 Task: Open lesson plan playful template from the template gallery.
Action: Mouse moved to (44, 80)
Screenshot: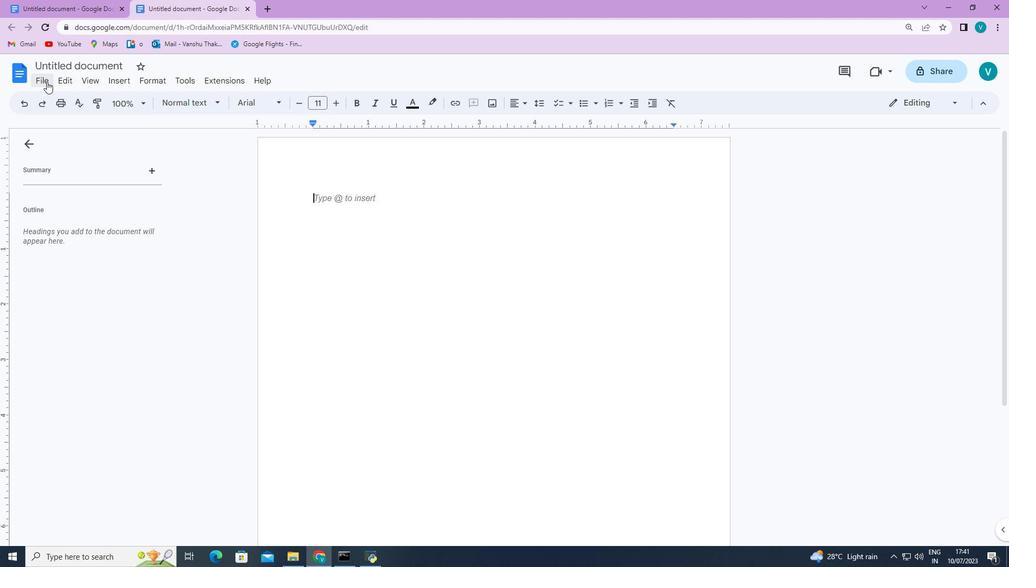 
Action: Mouse pressed left at (44, 80)
Screenshot: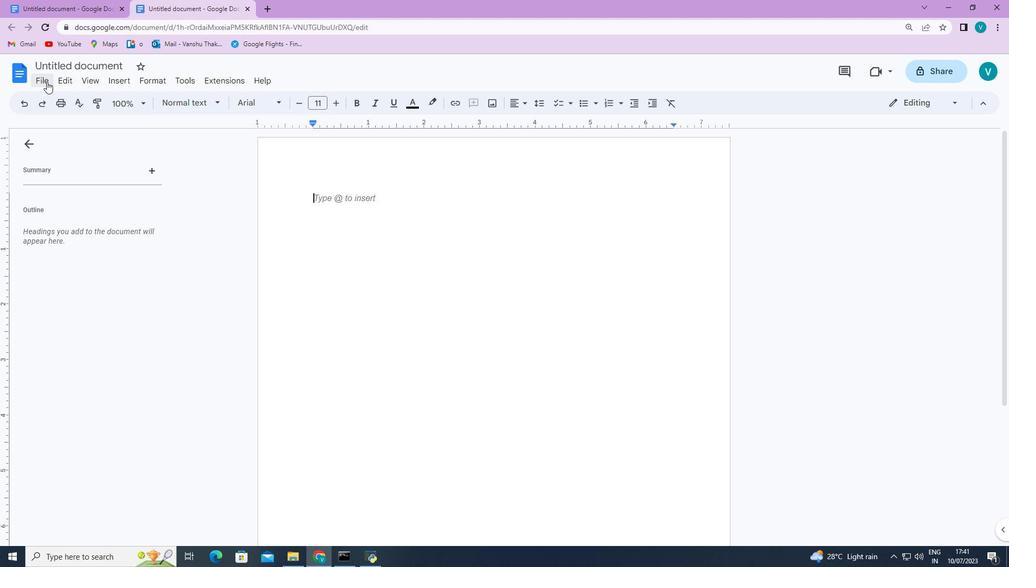 
Action: Mouse moved to (261, 125)
Screenshot: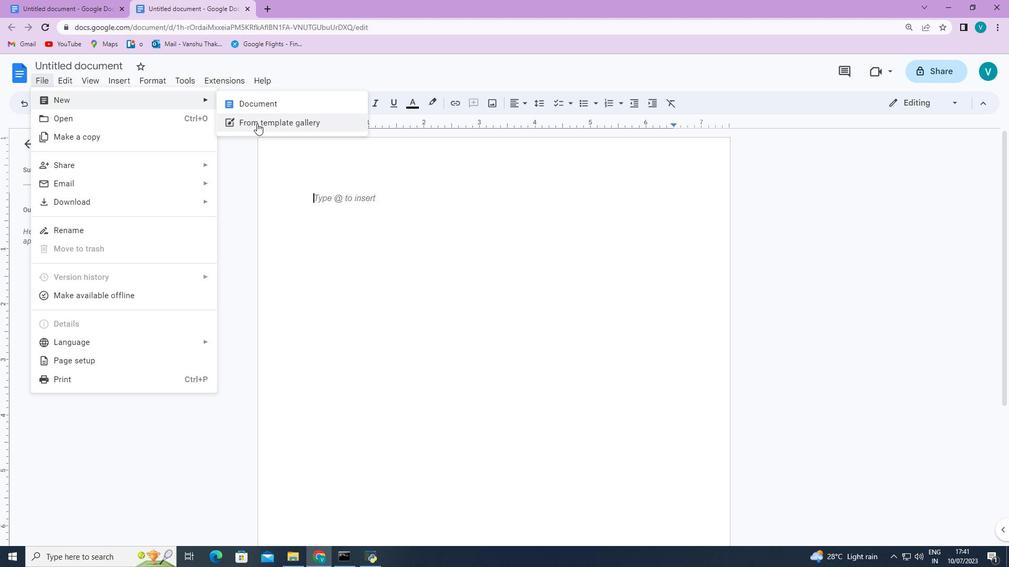 
Action: Mouse pressed left at (261, 125)
Screenshot: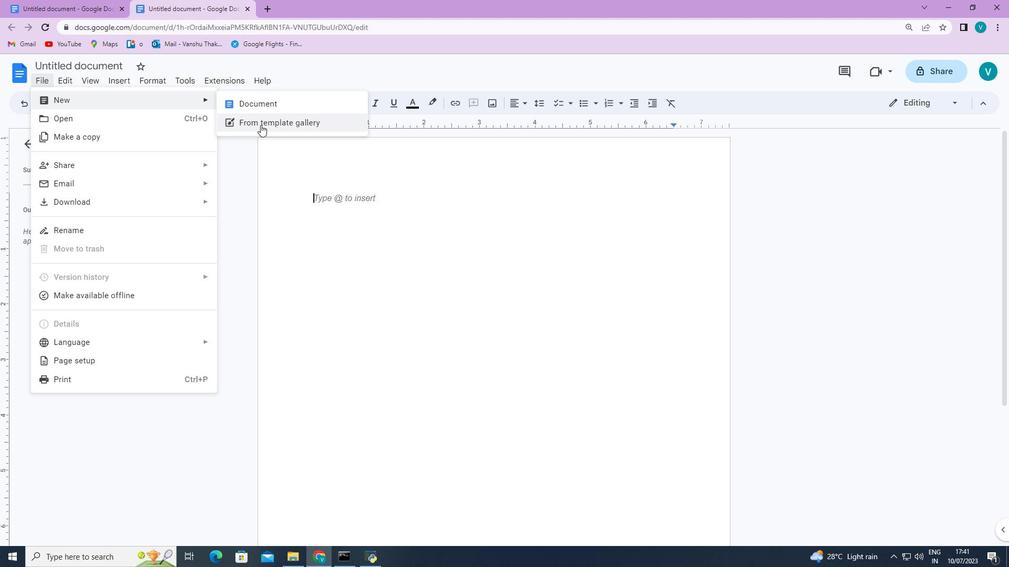 
Action: Mouse moved to (379, 324)
Screenshot: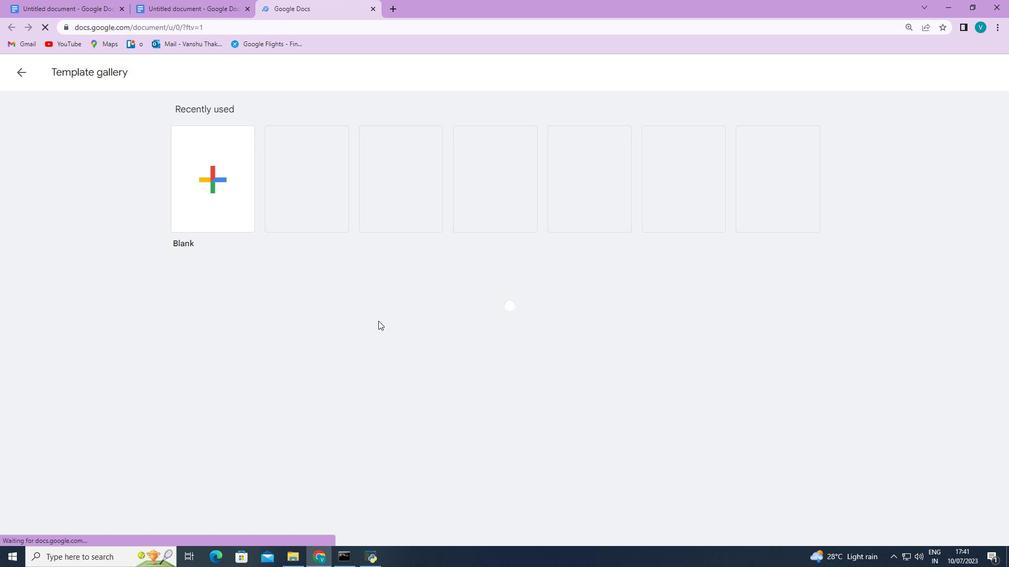 
Action: Mouse scrolled (379, 324) with delta (0, 0)
Screenshot: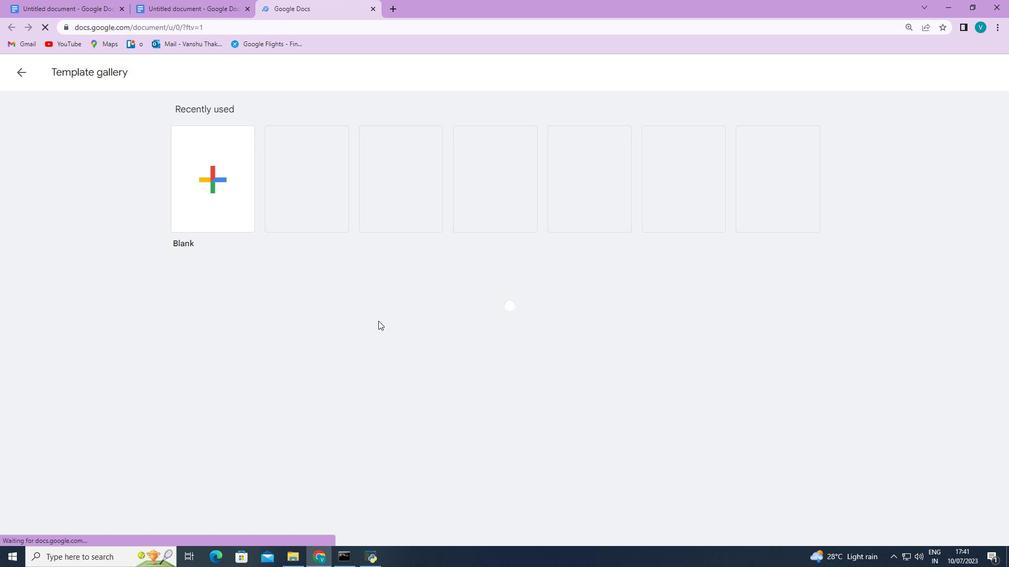 
Action: Mouse moved to (380, 330)
Screenshot: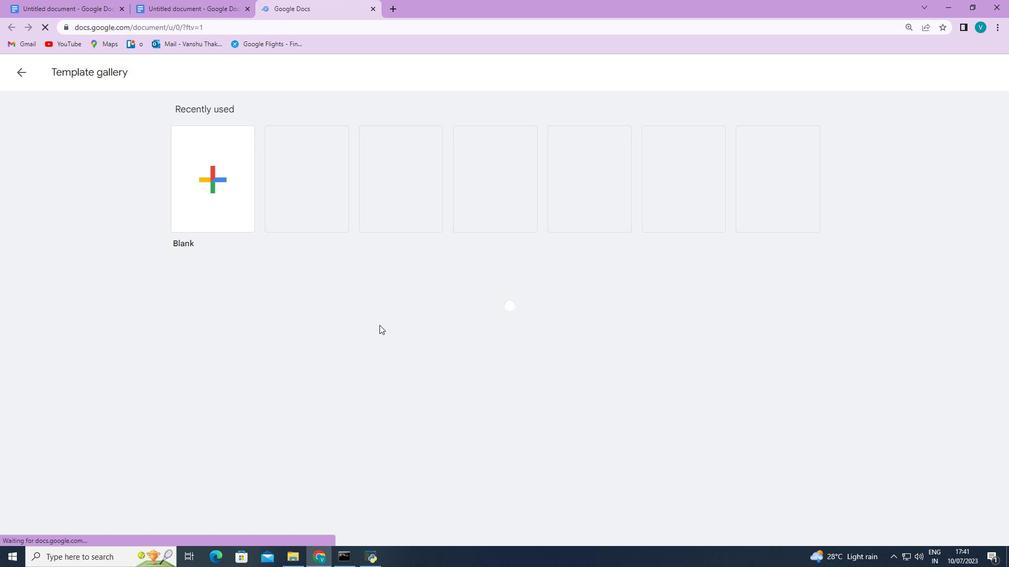 
Action: Mouse scrolled (380, 329) with delta (0, 0)
Screenshot: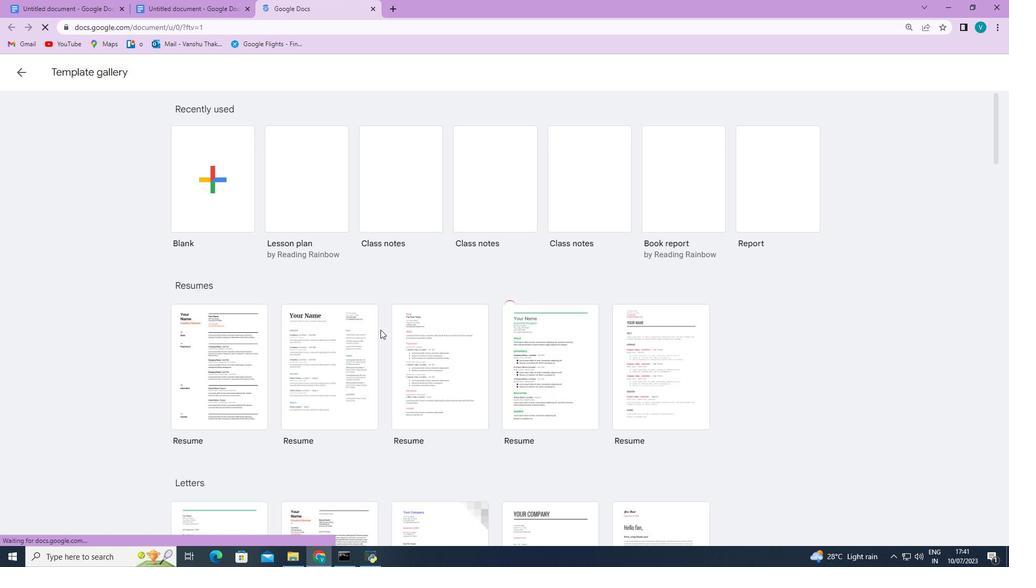 
Action: Mouse moved to (380, 330)
Screenshot: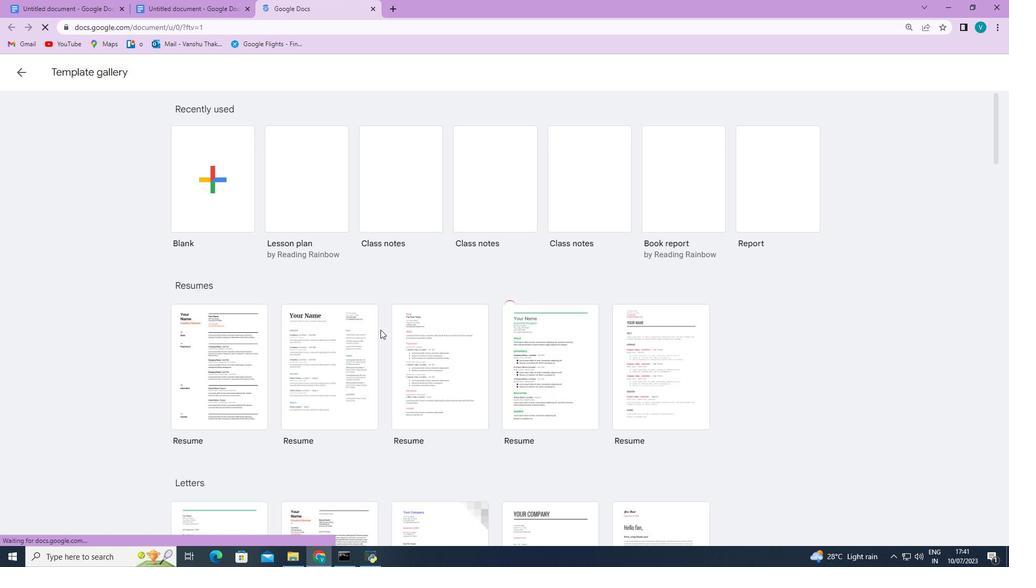 
Action: Mouse scrolled (380, 329) with delta (0, 0)
Screenshot: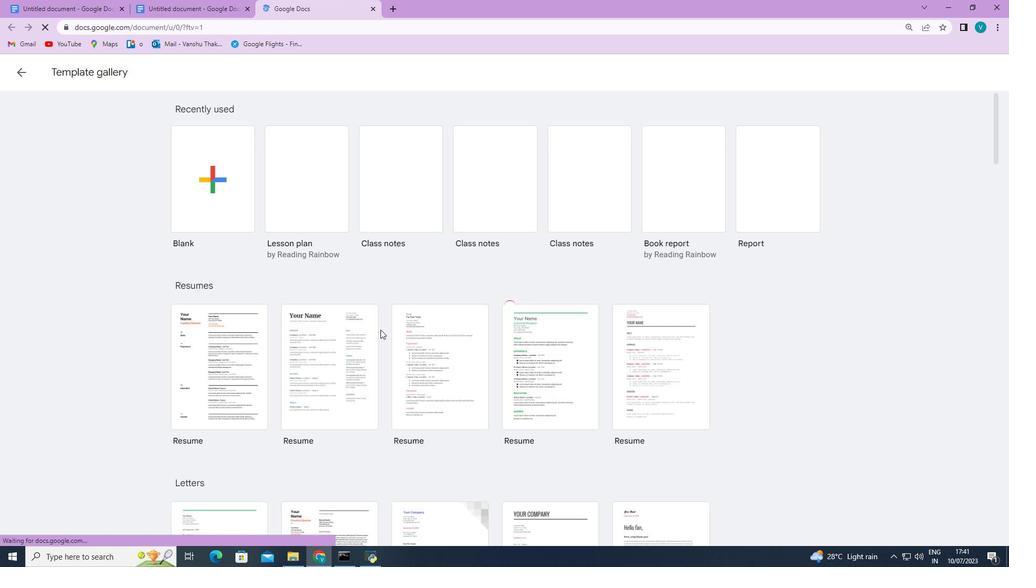 
Action: Mouse moved to (380, 331)
Screenshot: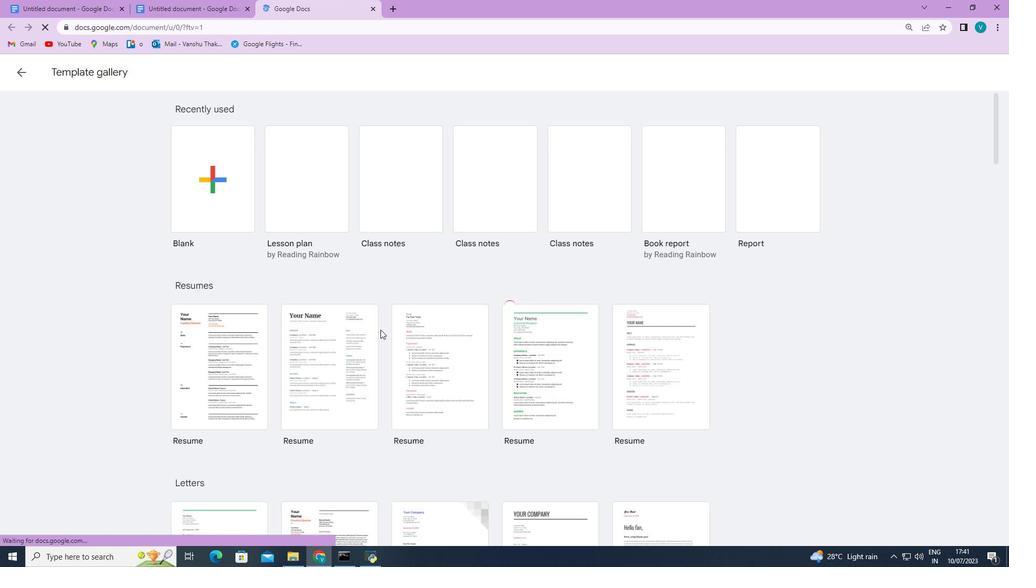 
Action: Mouse scrolled (380, 331) with delta (0, 0)
Screenshot: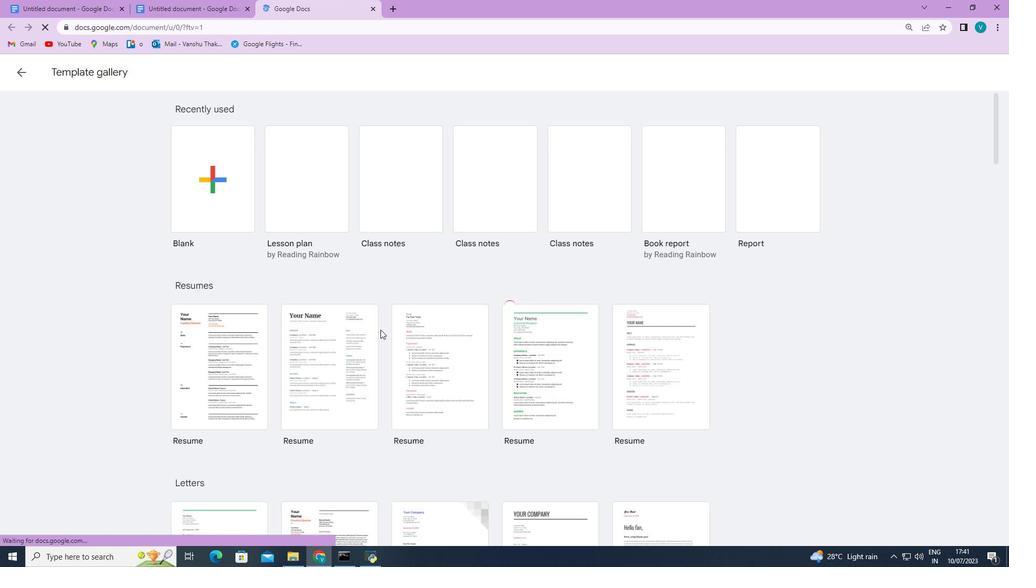 
Action: Mouse moved to (380, 332)
Screenshot: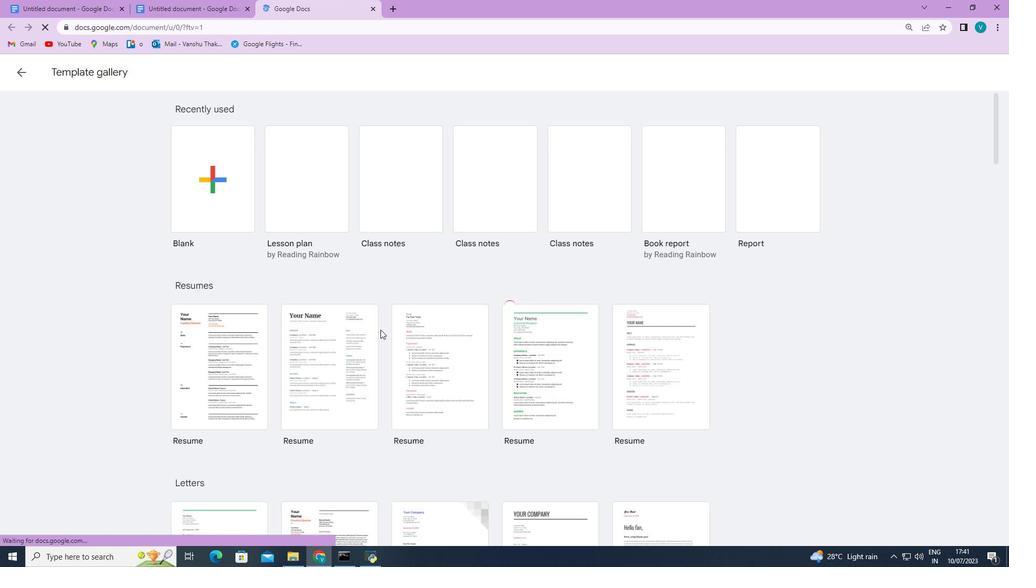 
Action: Mouse scrolled (380, 332) with delta (0, 0)
Screenshot: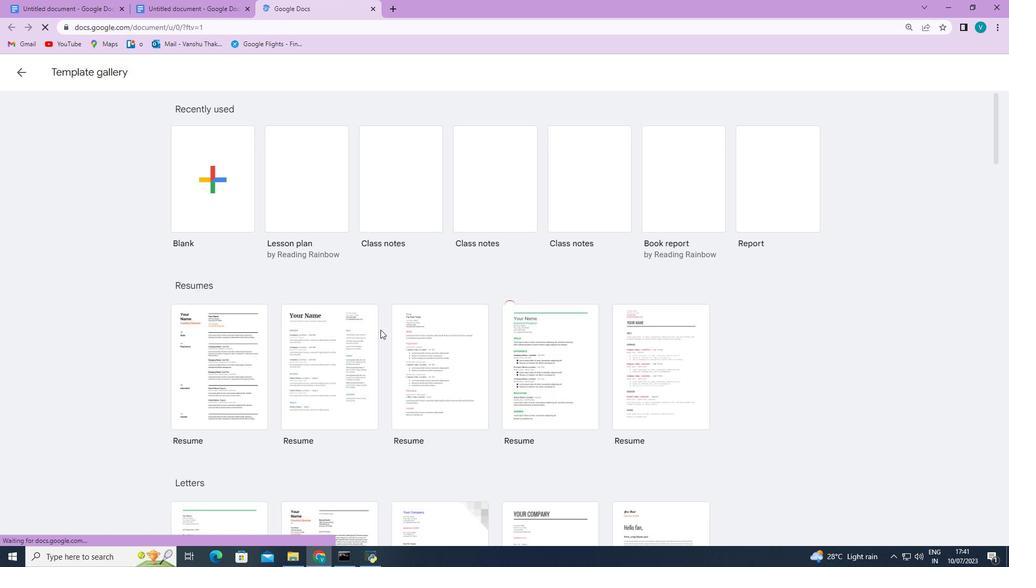 
Action: Mouse scrolled (380, 332) with delta (0, 0)
Screenshot: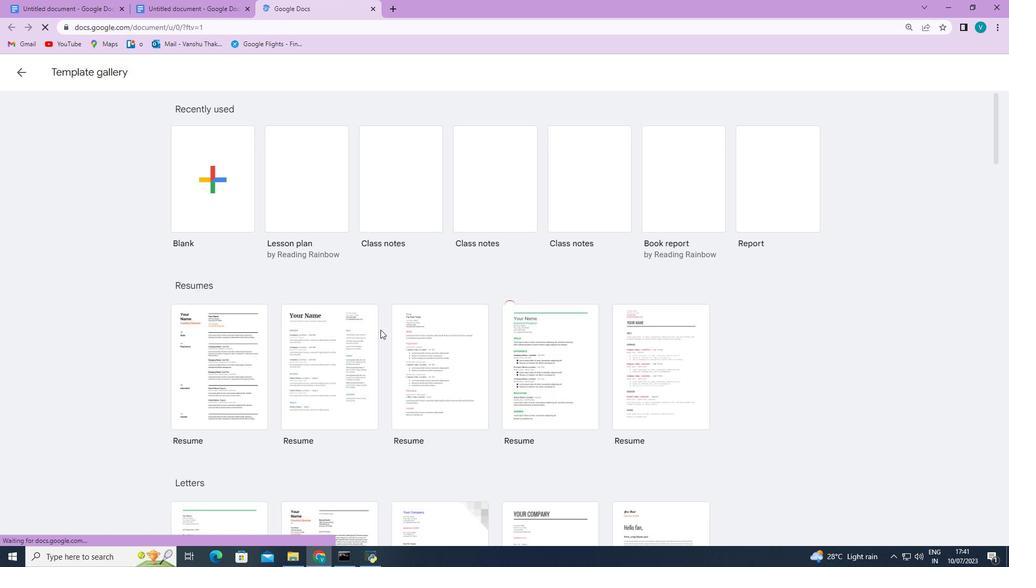 
Action: Mouse scrolled (380, 332) with delta (0, 0)
Screenshot: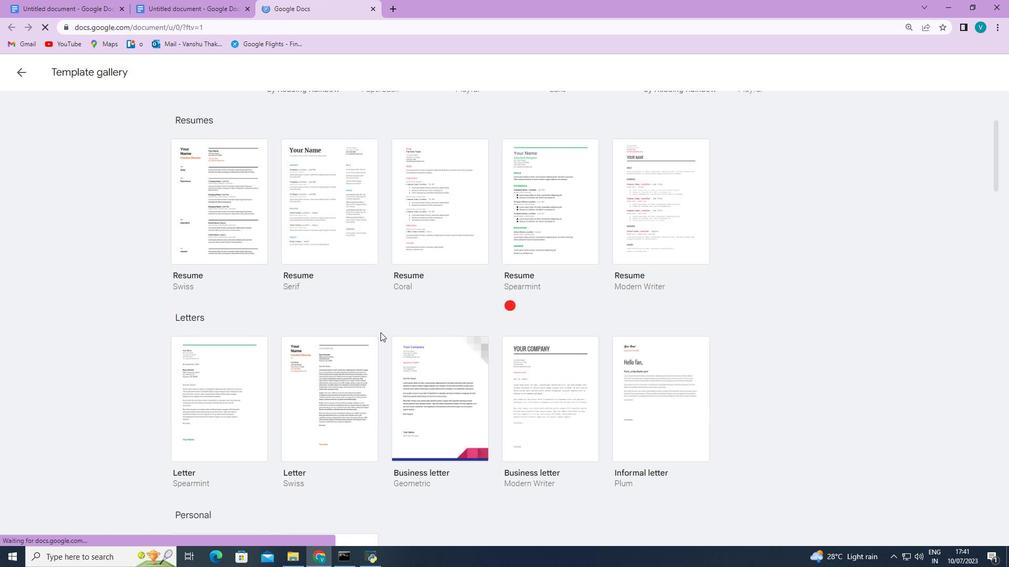 
Action: Mouse scrolled (380, 332) with delta (0, 0)
Screenshot: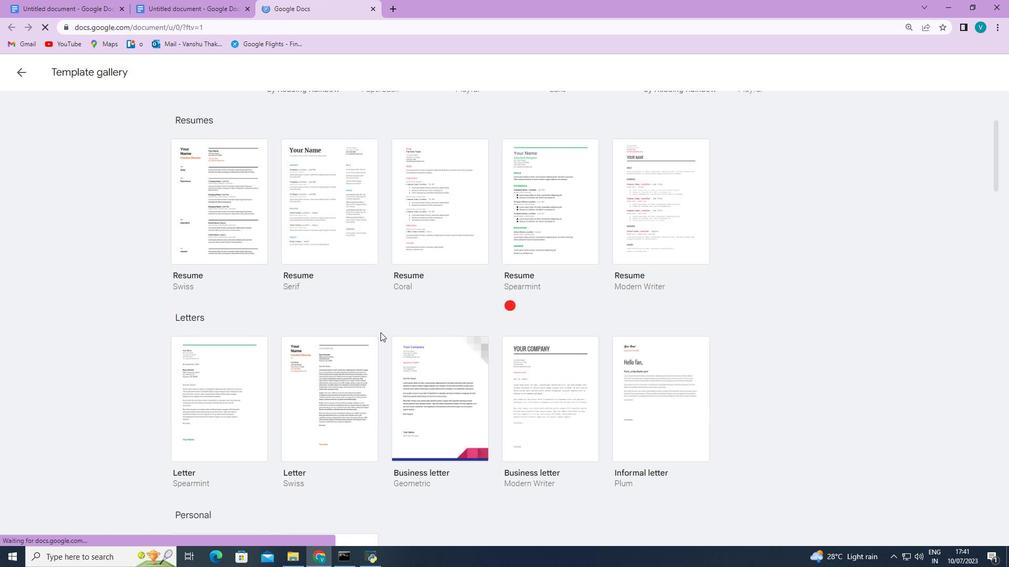
Action: Mouse scrolled (380, 332) with delta (0, 0)
Screenshot: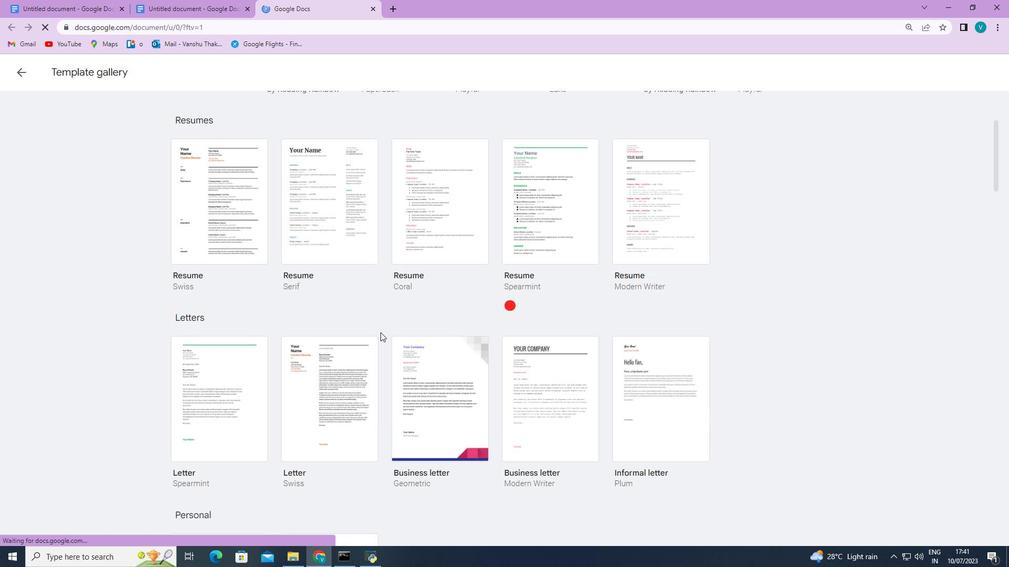 
Action: Mouse scrolled (380, 332) with delta (0, 0)
Screenshot: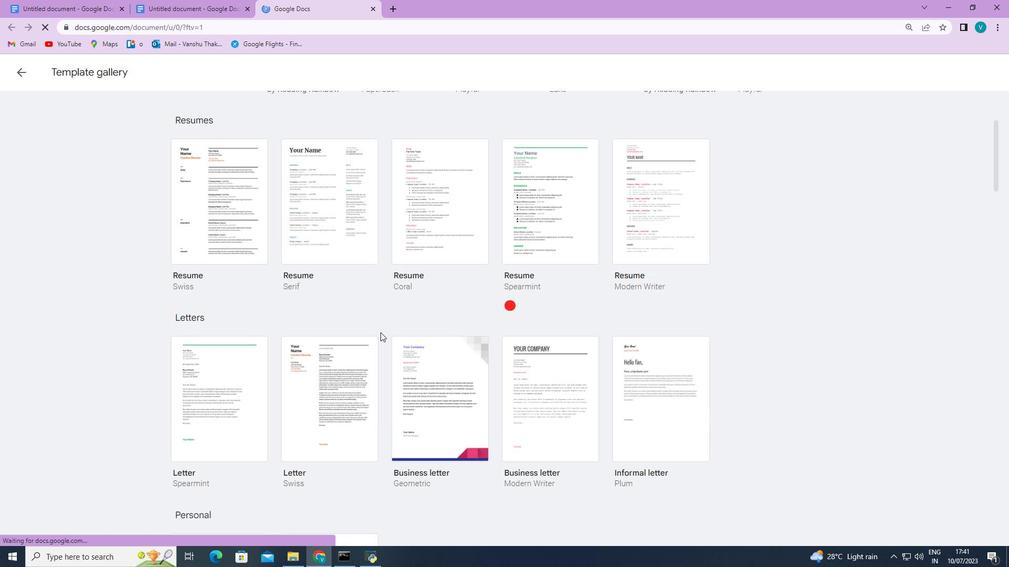 
Action: Mouse scrolled (380, 332) with delta (0, 0)
Screenshot: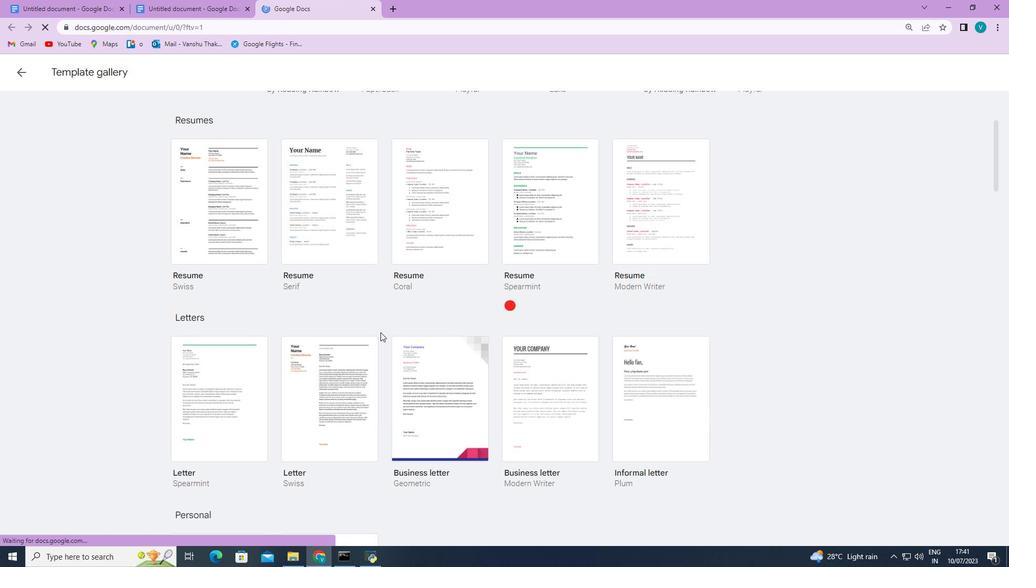 
Action: Mouse scrolled (380, 332) with delta (0, 0)
Screenshot: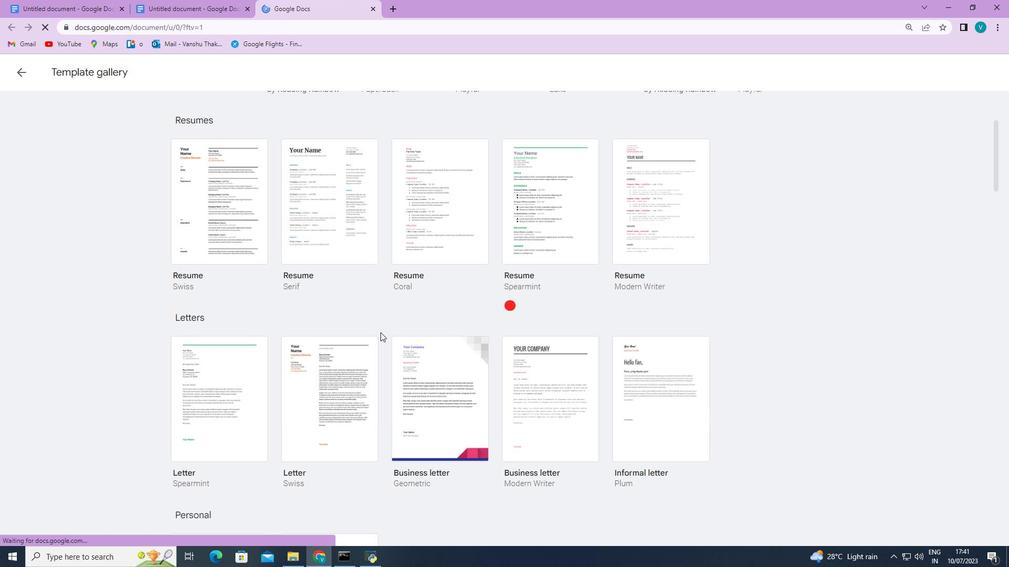 
Action: Mouse scrolled (380, 332) with delta (0, 0)
Screenshot: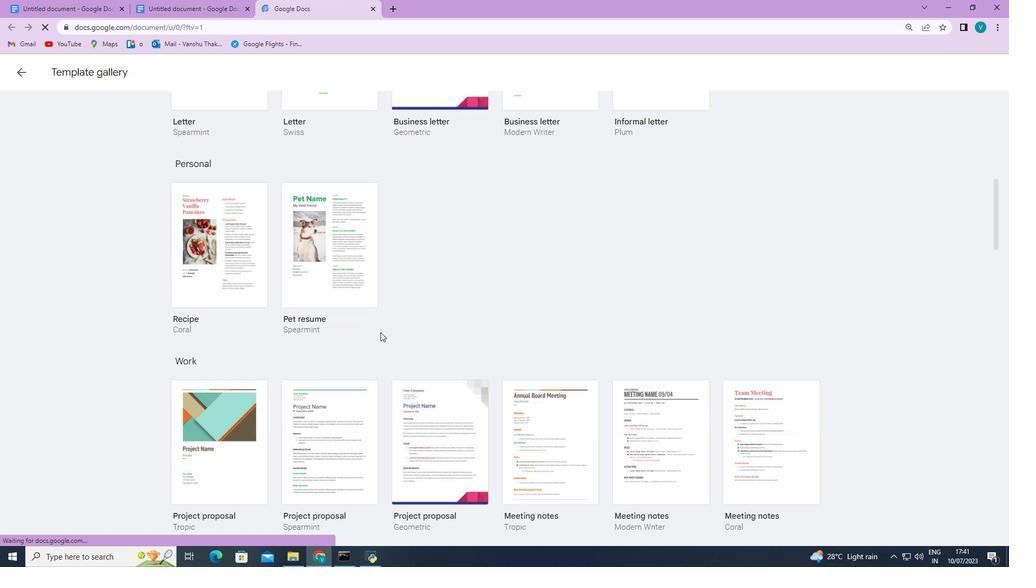 
Action: Mouse scrolled (380, 332) with delta (0, 0)
Screenshot: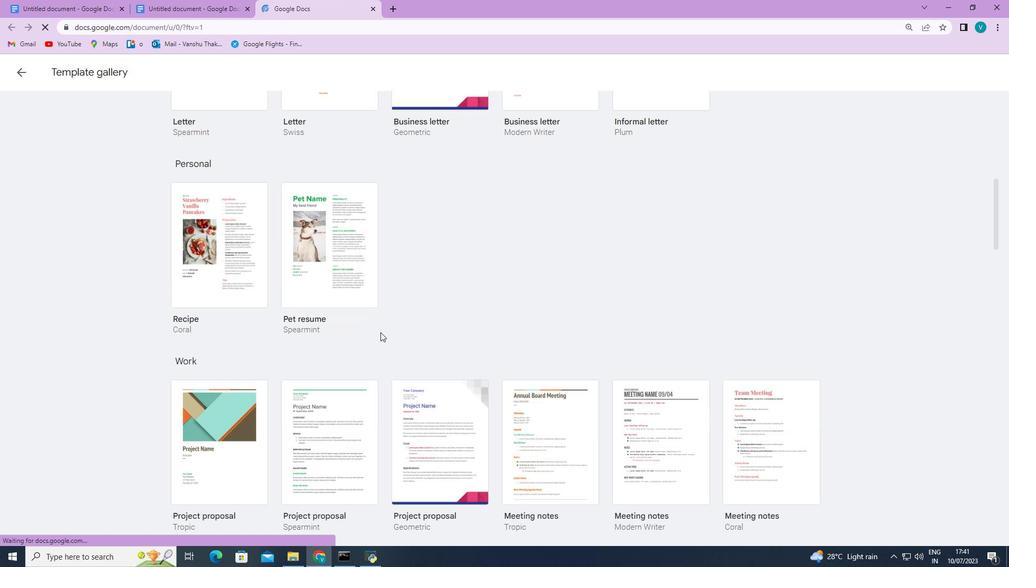 
Action: Mouse scrolled (380, 332) with delta (0, 0)
Screenshot: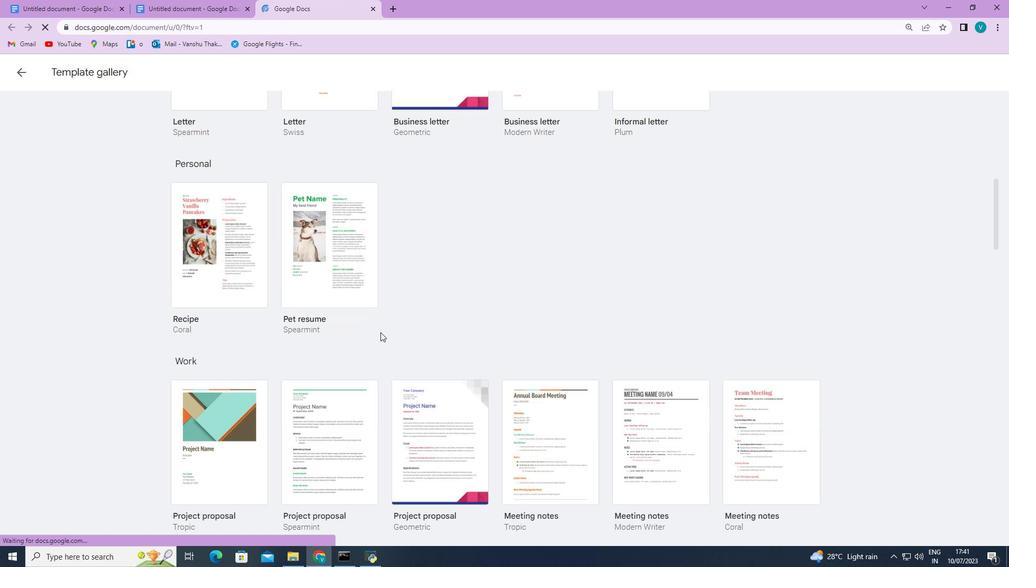 
Action: Mouse scrolled (380, 332) with delta (0, 0)
Screenshot: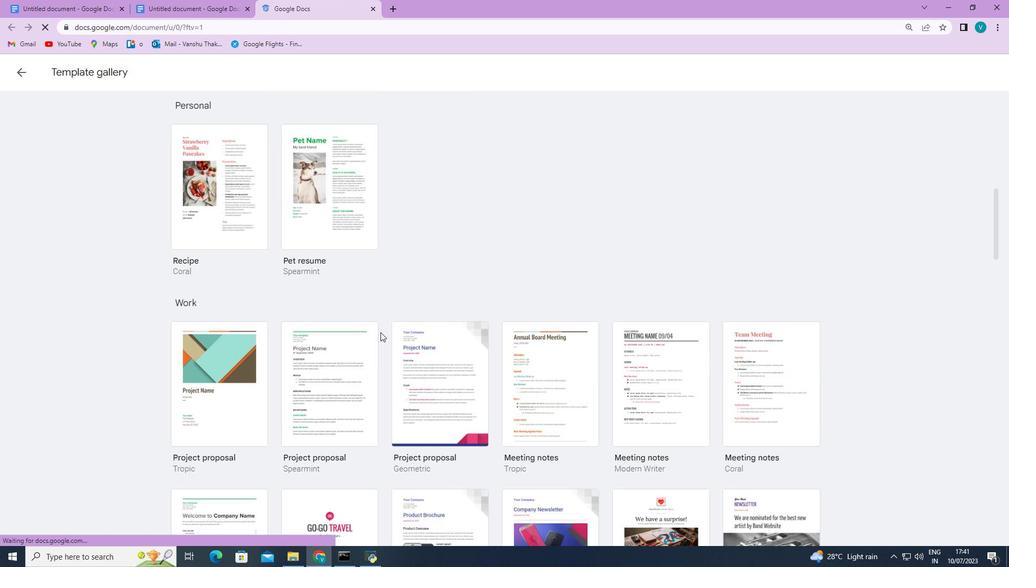 
Action: Mouse scrolled (380, 332) with delta (0, 0)
Screenshot: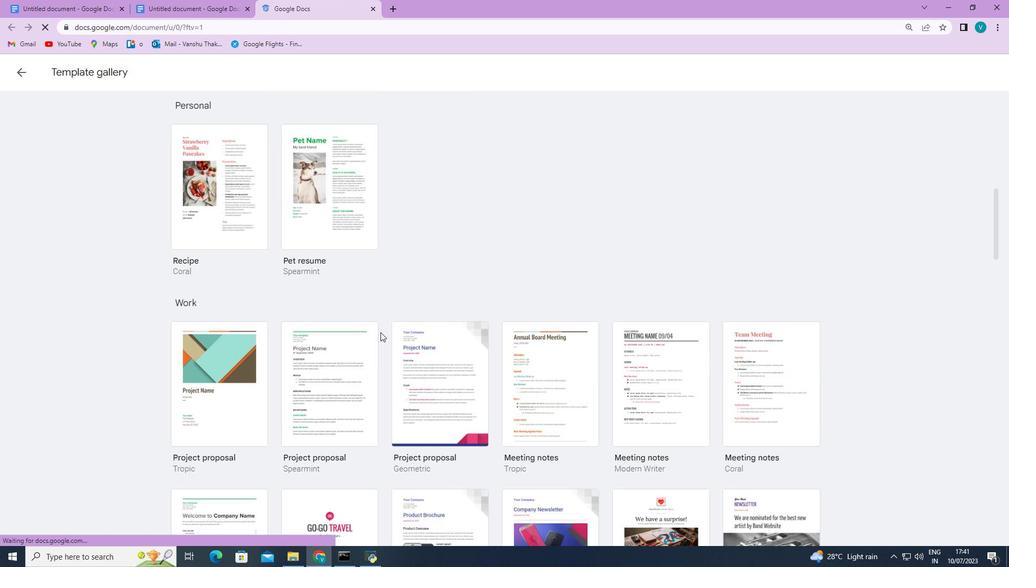 
Action: Mouse scrolled (380, 332) with delta (0, 0)
Screenshot: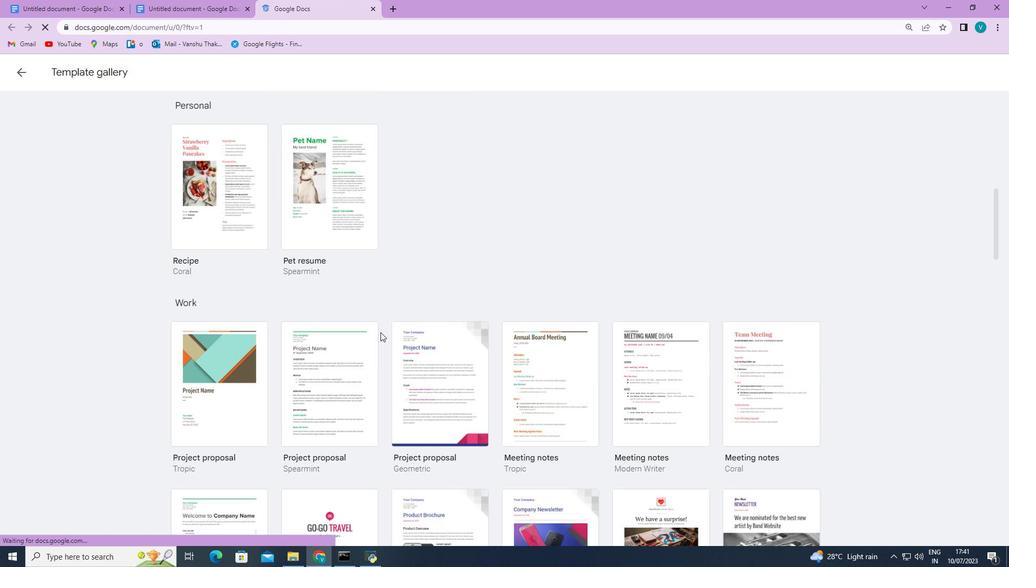 
Action: Mouse scrolled (380, 332) with delta (0, 0)
Screenshot: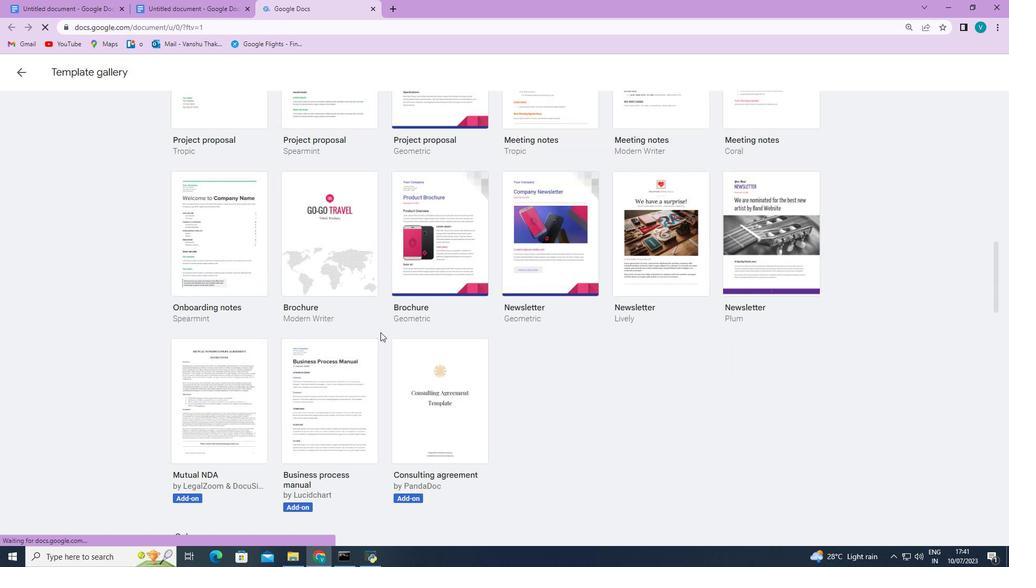 
Action: Mouse scrolled (380, 332) with delta (0, 0)
Screenshot: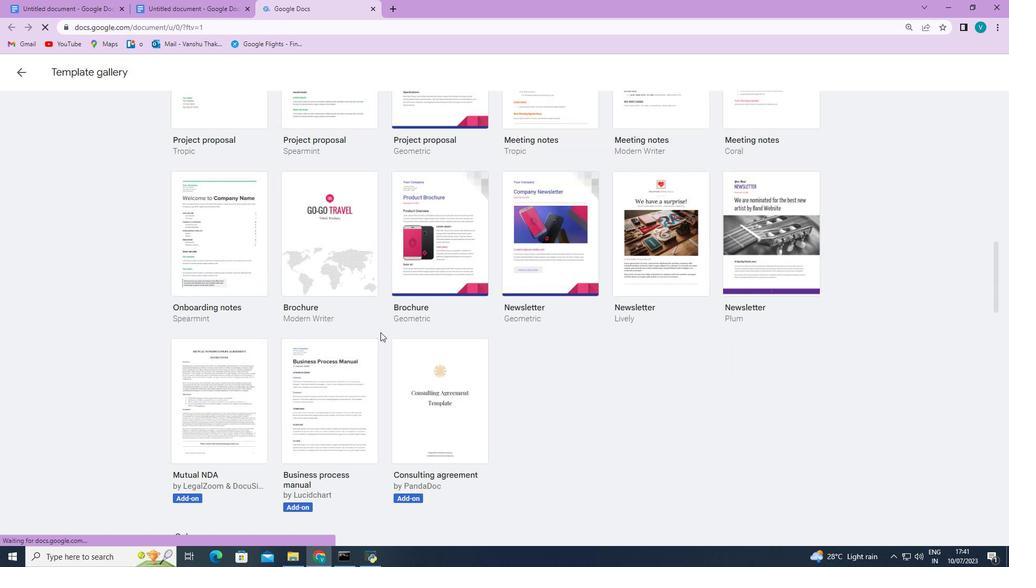 
Action: Mouse scrolled (380, 332) with delta (0, 0)
Screenshot: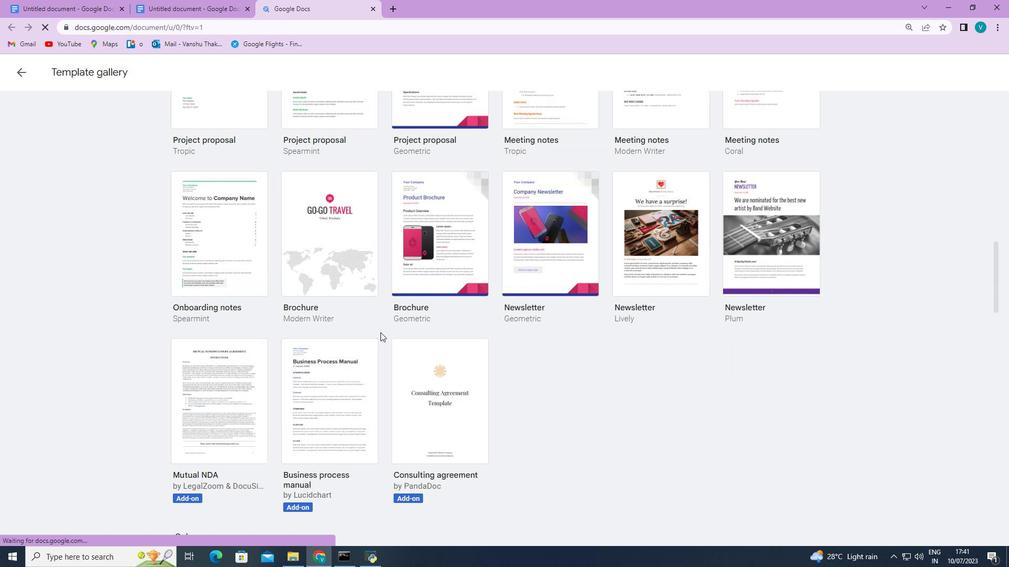 
Action: Mouse scrolled (380, 332) with delta (0, 0)
Screenshot: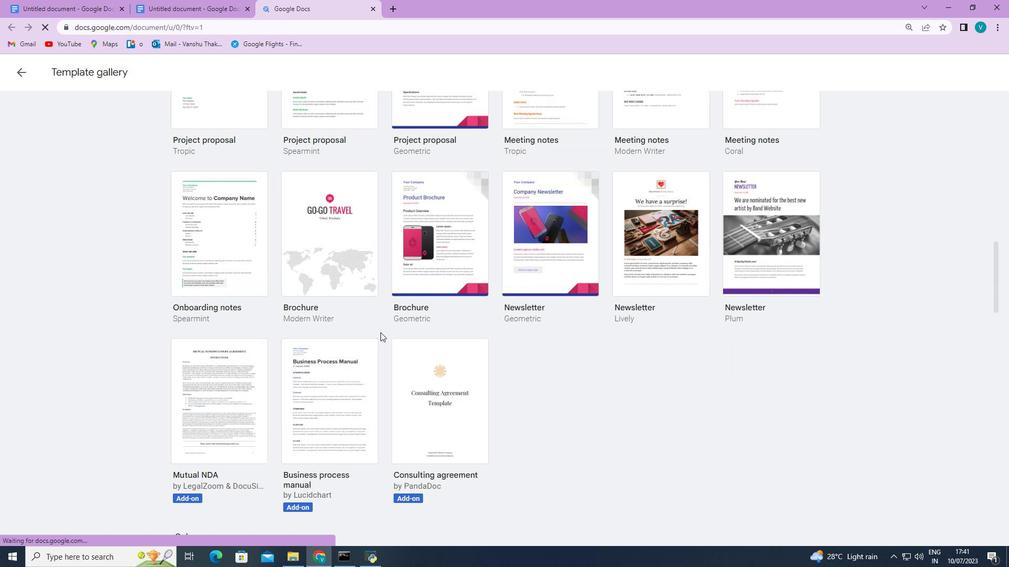 
Action: Mouse scrolled (380, 332) with delta (0, 0)
Screenshot: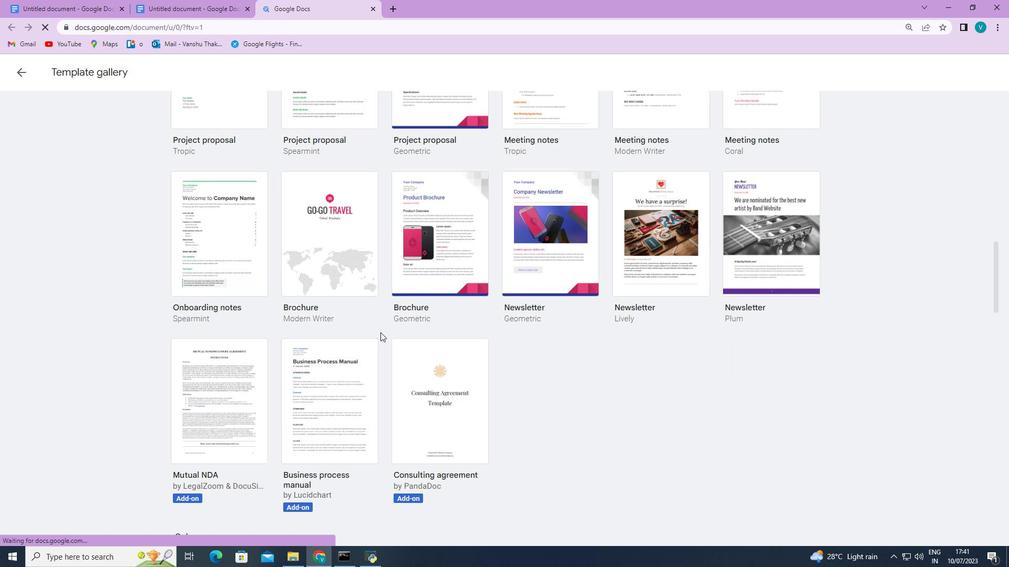
Action: Mouse scrolled (380, 332) with delta (0, 0)
Screenshot: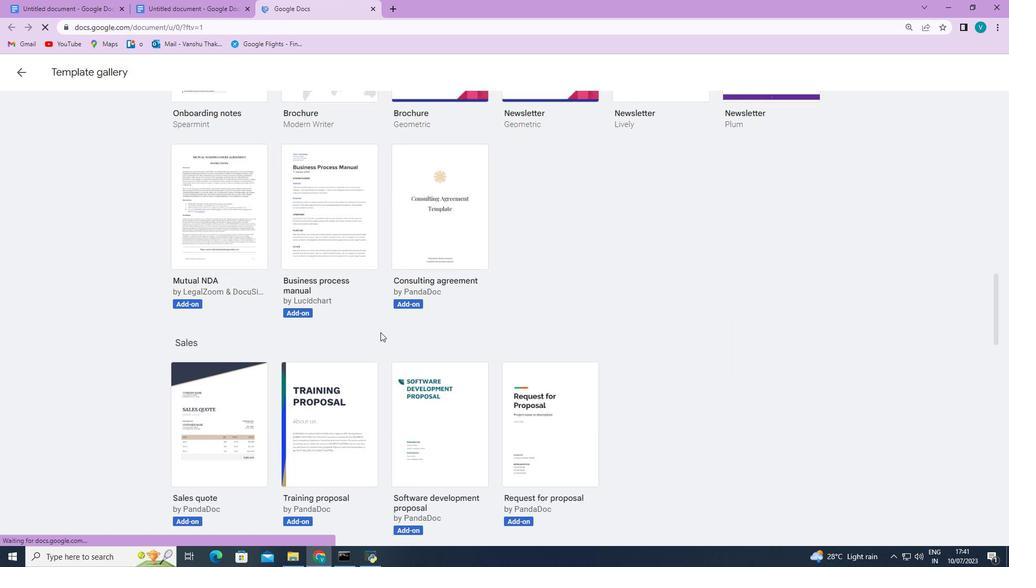
Action: Mouse scrolled (380, 332) with delta (0, 0)
Screenshot: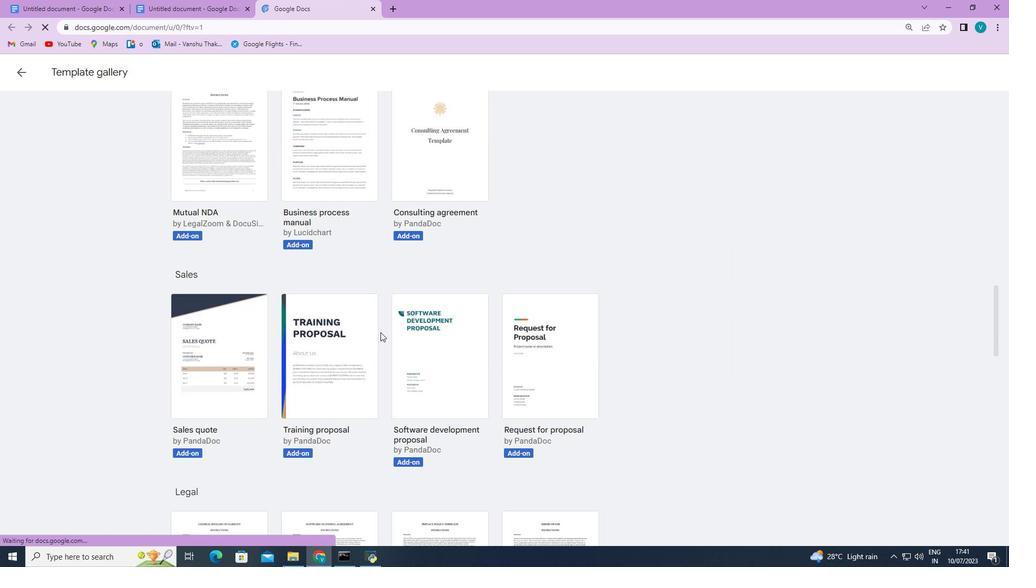 
Action: Mouse scrolled (380, 332) with delta (0, 0)
Screenshot: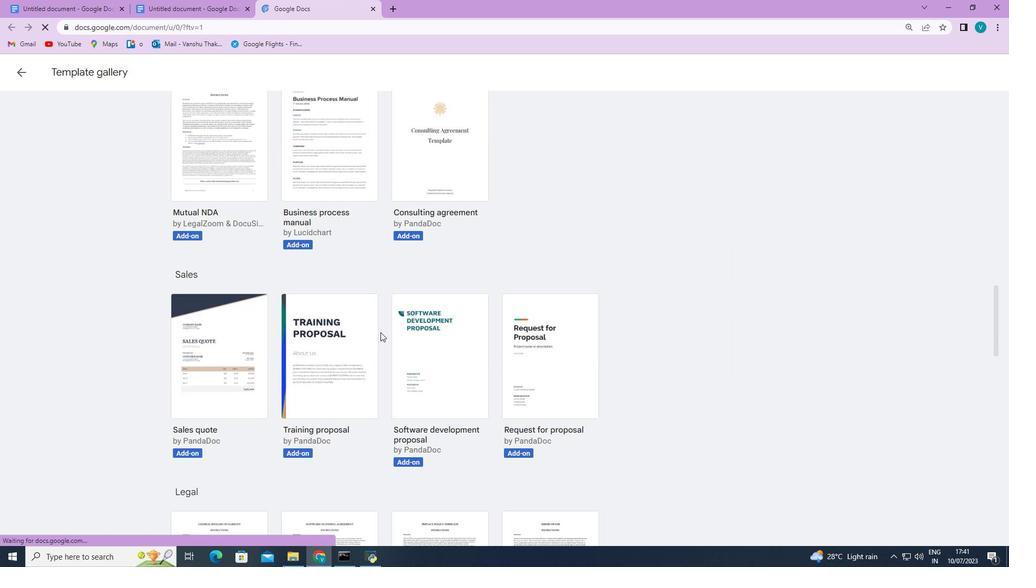 
Action: Mouse scrolled (380, 332) with delta (0, 0)
Screenshot: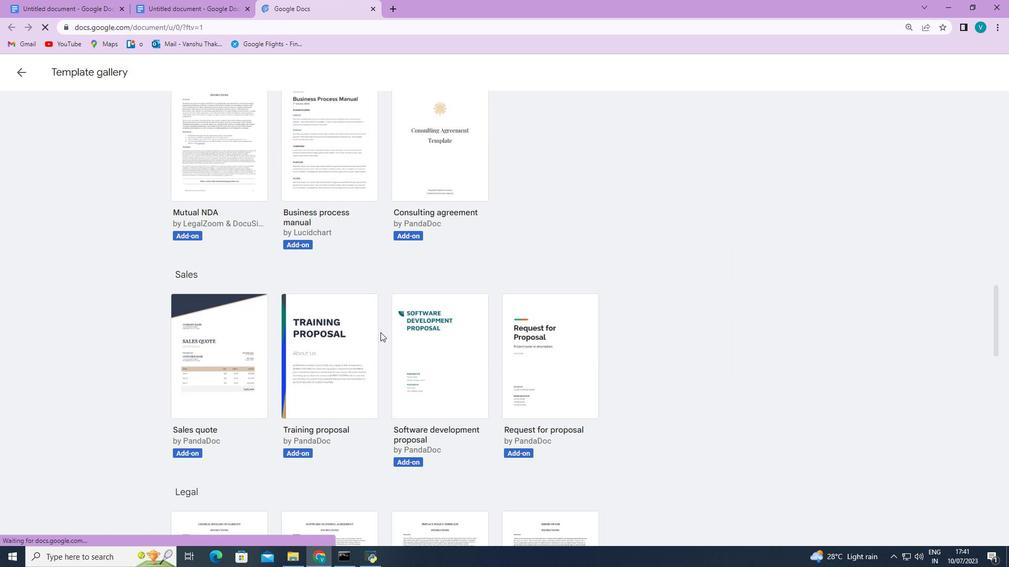 
Action: Mouse scrolled (380, 332) with delta (0, 0)
Screenshot: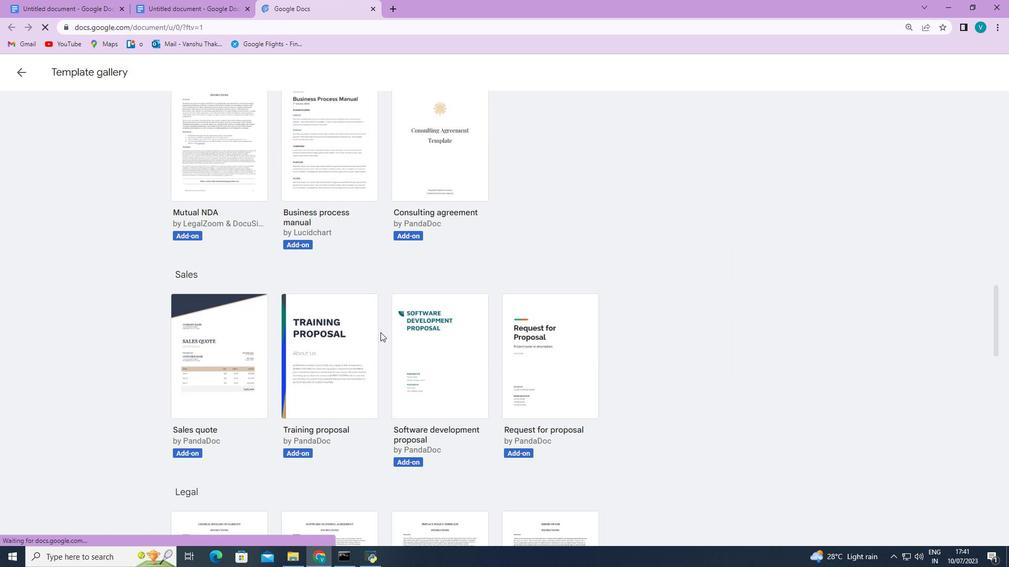 
Action: Mouse scrolled (380, 332) with delta (0, 0)
Screenshot: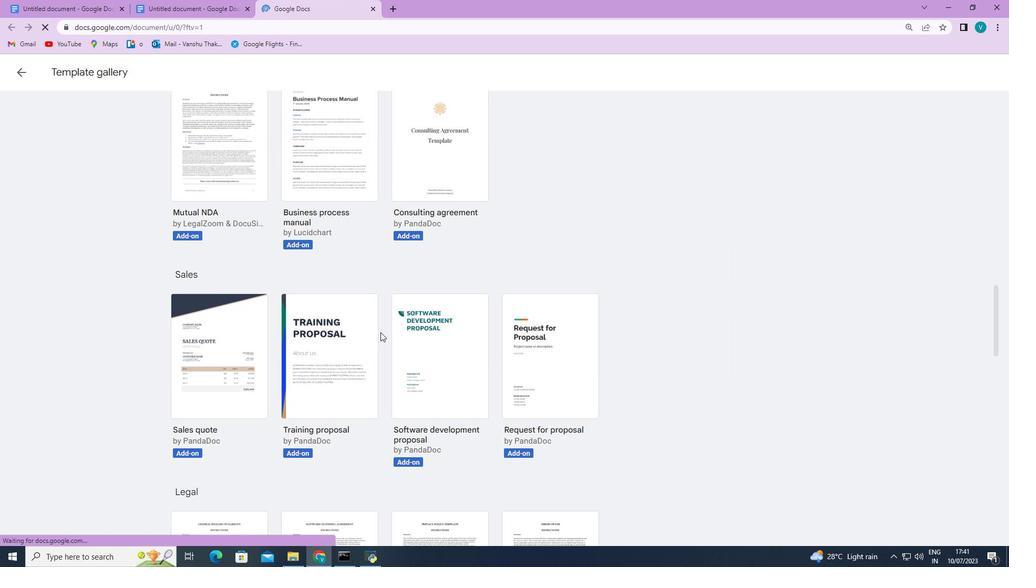 
Action: Mouse scrolled (380, 332) with delta (0, 0)
Screenshot: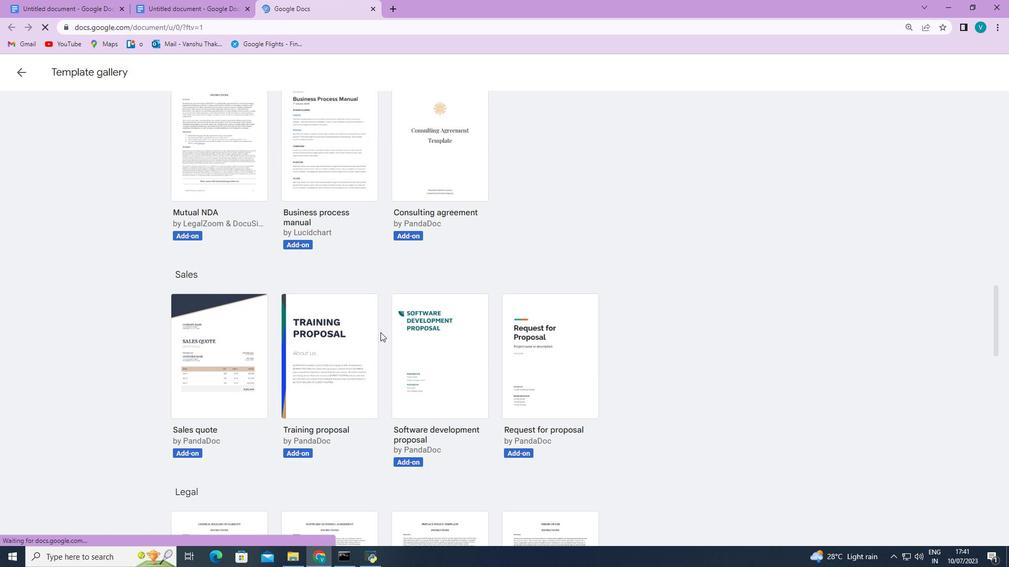 
Action: Mouse scrolled (380, 332) with delta (0, 0)
Screenshot: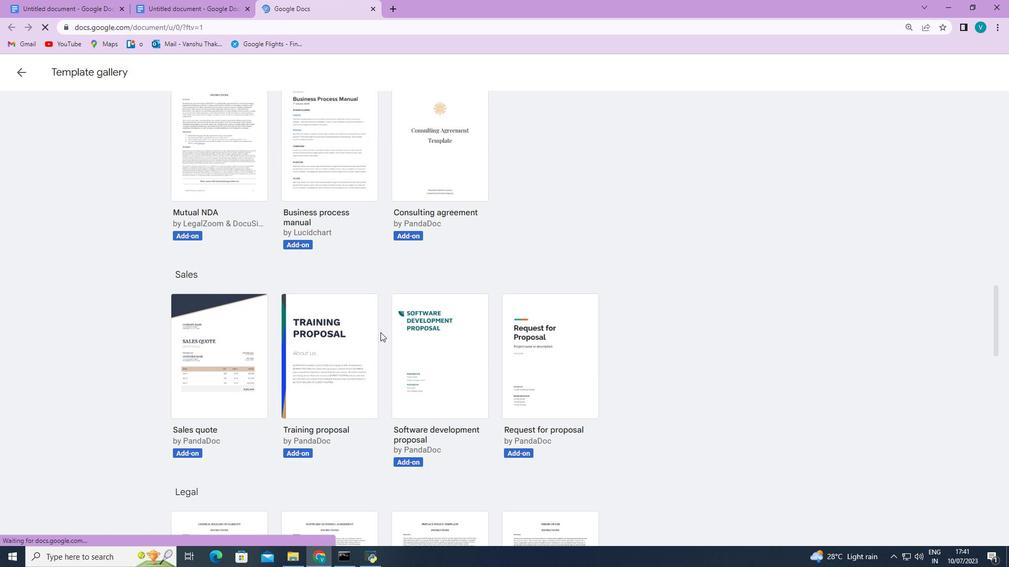 
Action: Mouse scrolled (380, 332) with delta (0, 0)
Screenshot: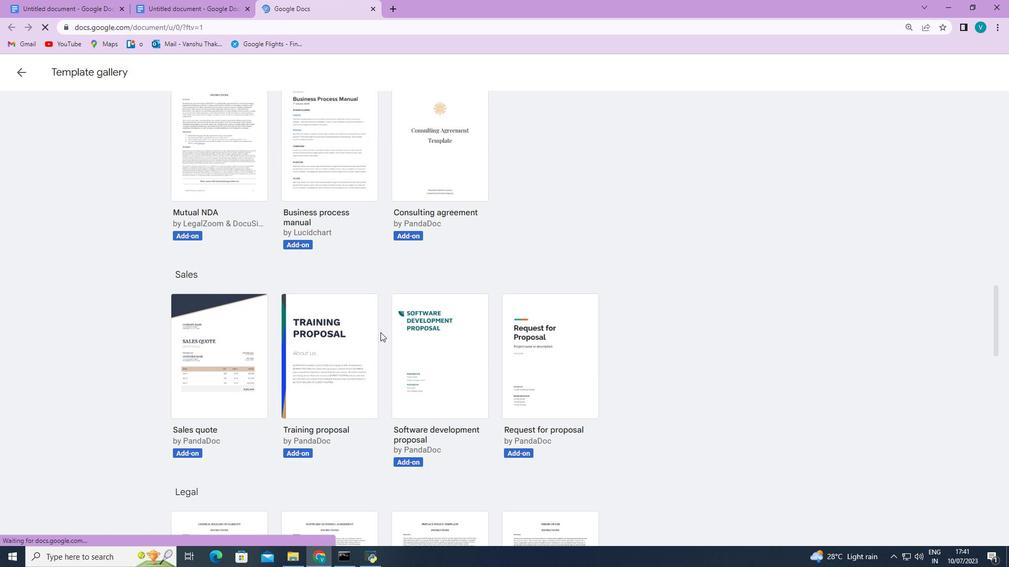 
Action: Mouse scrolled (380, 332) with delta (0, 0)
Screenshot: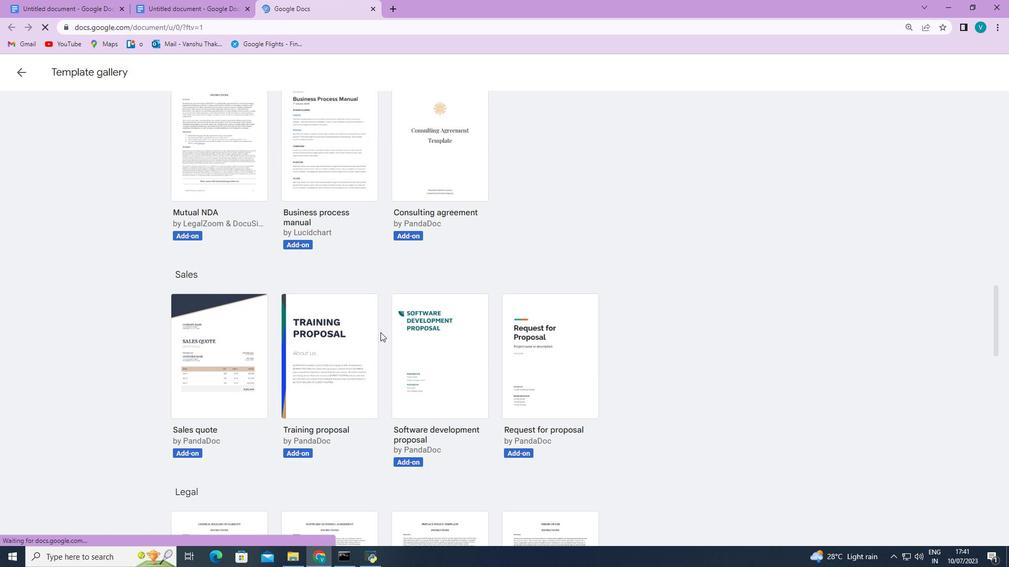 
Action: Mouse scrolled (380, 332) with delta (0, 0)
Screenshot: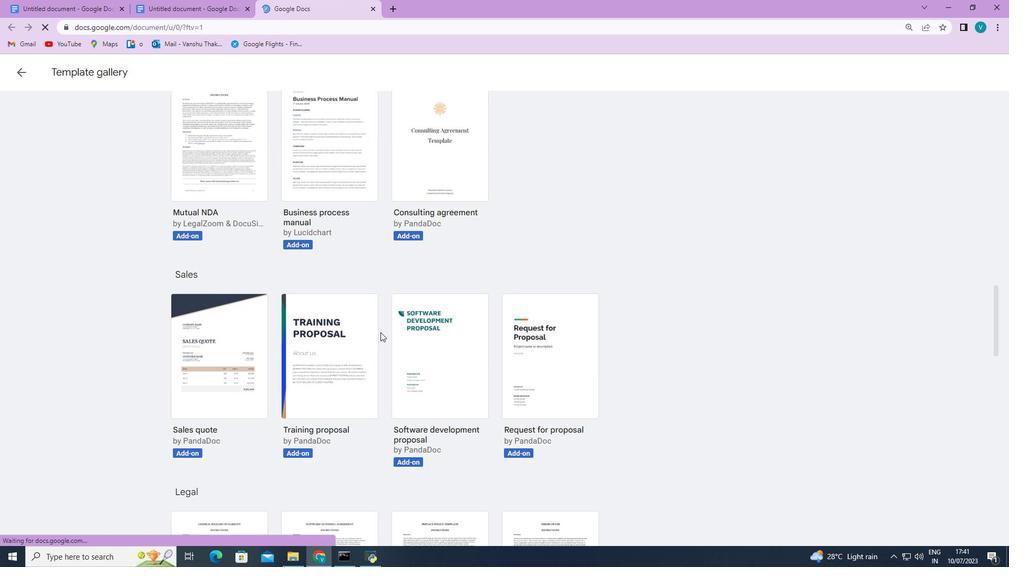 
Action: Mouse scrolled (380, 332) with delta (0, 0)
Screenshot: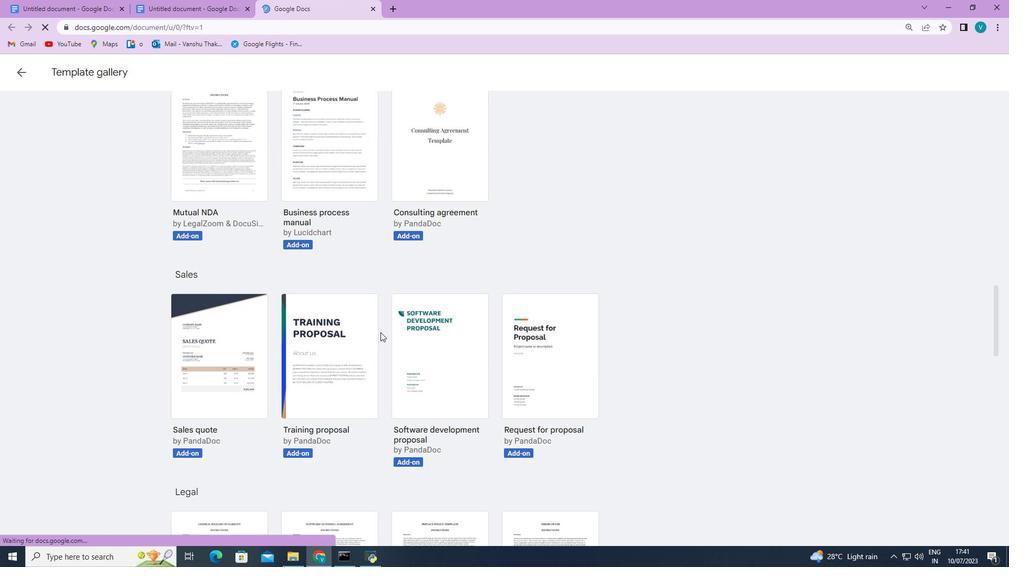
Action: Mouse scrolled (380, 332) with delta (0, 0)
Screenshot: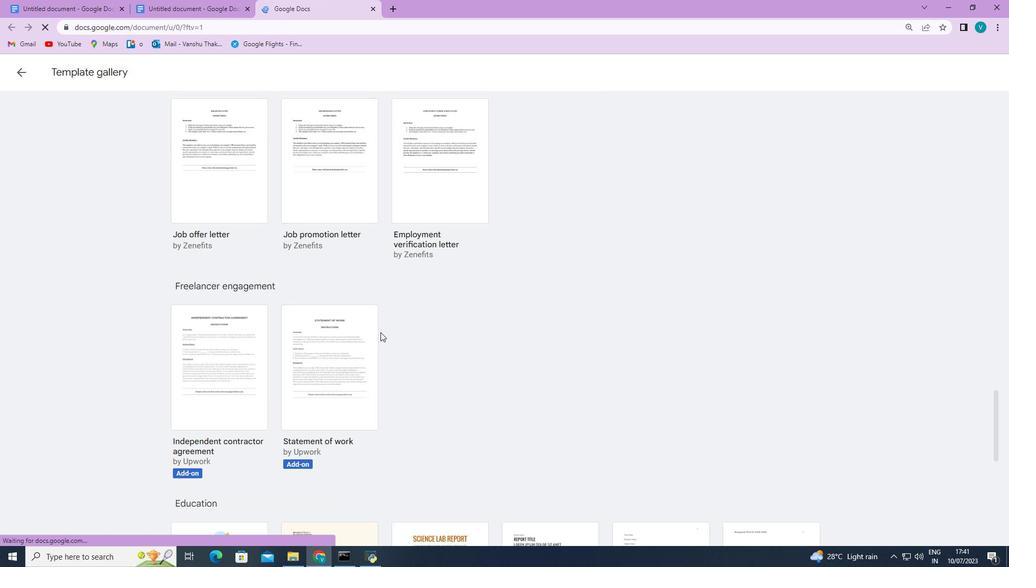 
Action: Mouse scrolled (380, 332) with delta (0, 0)
Screenshot: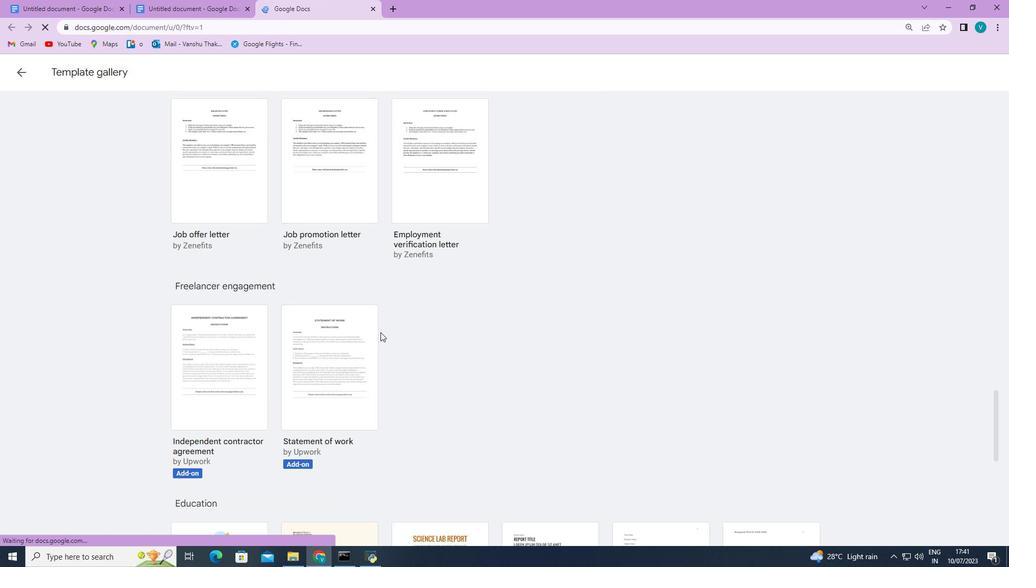 
Action: Mouse scrolled (380, 332) with delta (0, 0)
Screenshot: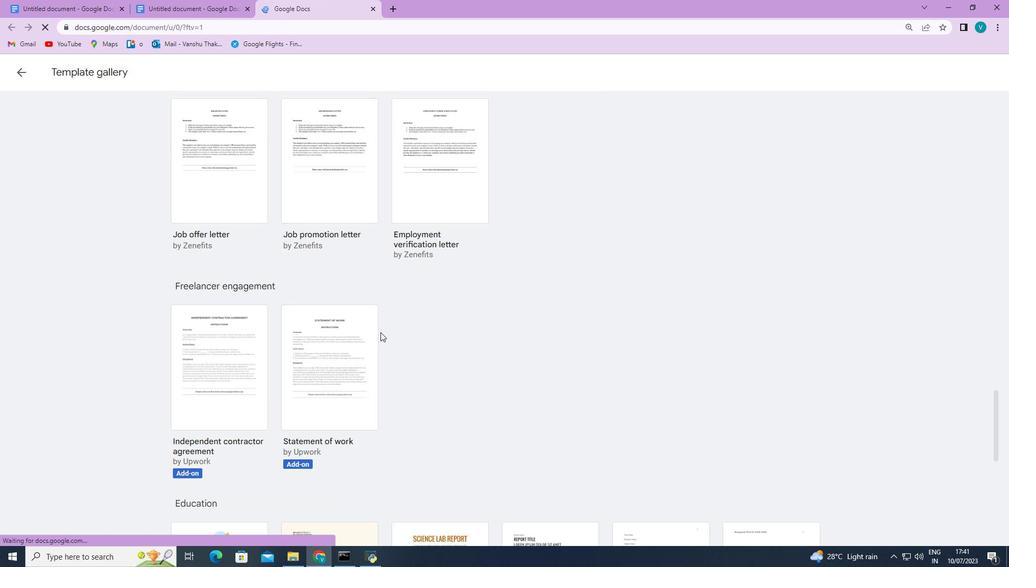 
Action: Mouse scrolled (380, 332) with delta (0, 0)
Screenshot: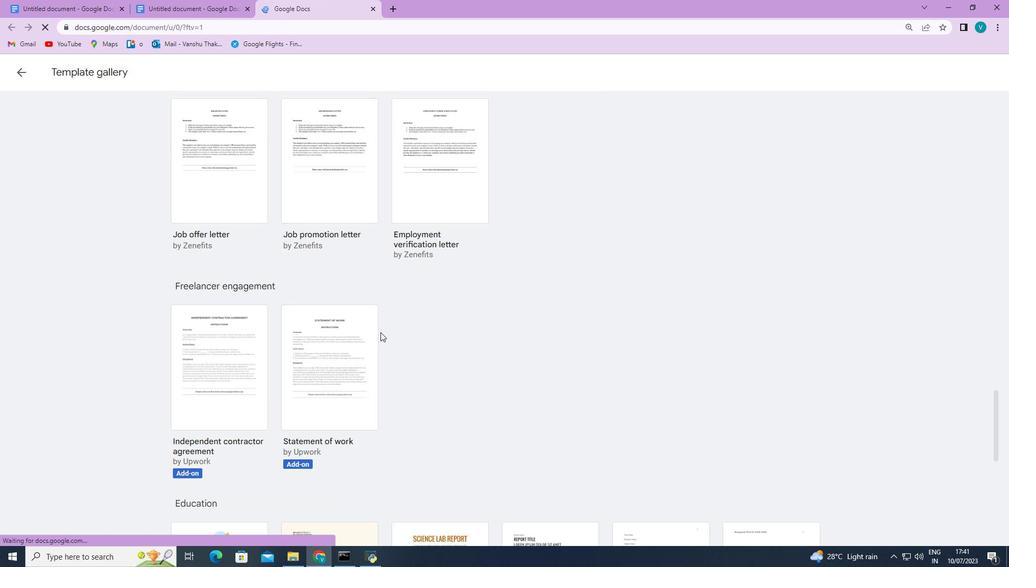 
Action: Mouse scrolled (380, 332) with delta (0, 0)
Screenshot: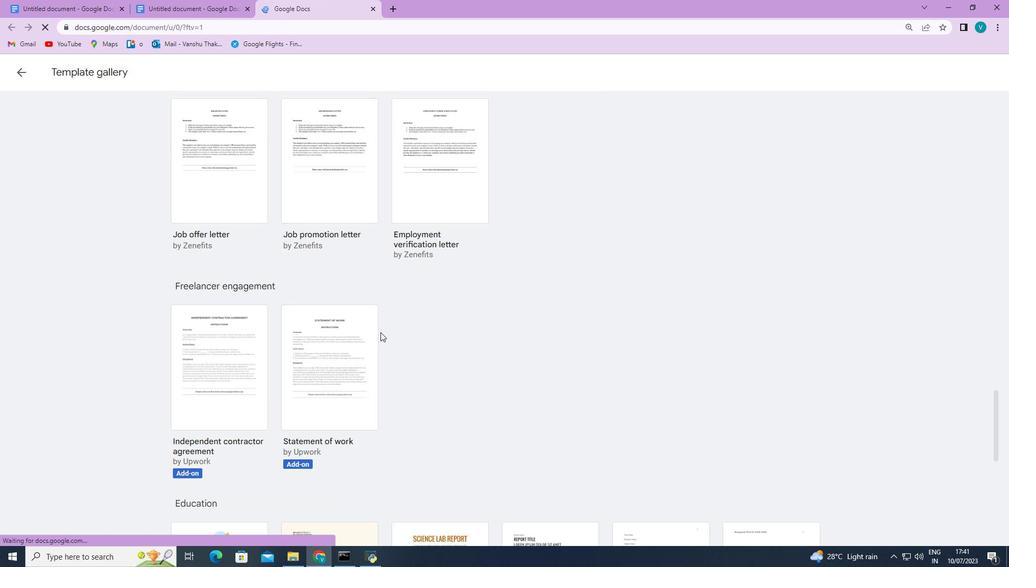 
Action: Mouse scrolled (380, 332) with delta (0, 0)
Screenshot: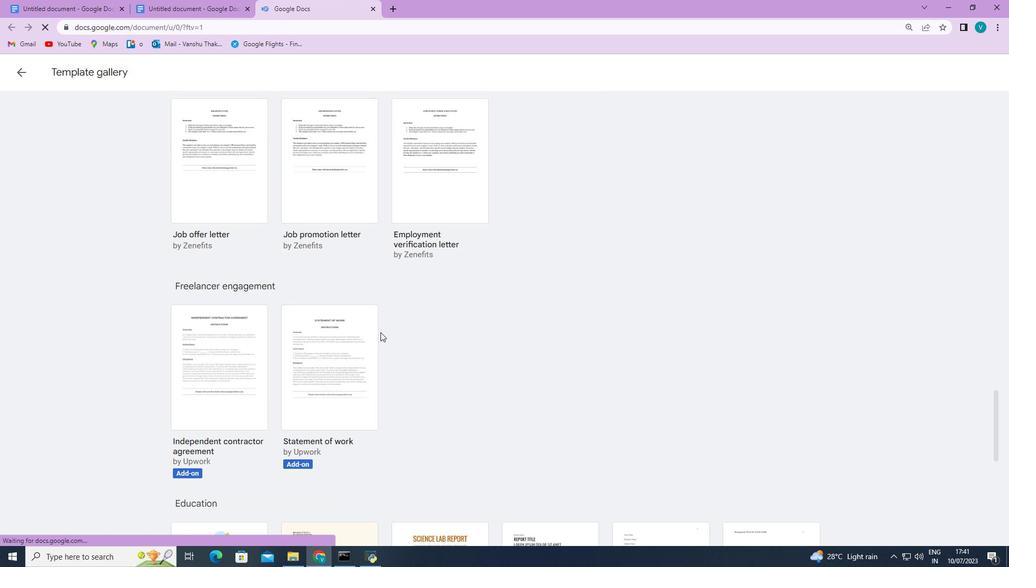 
Action: Mouse scrolled (380, 332) with delta (0, 0)
Screenshot: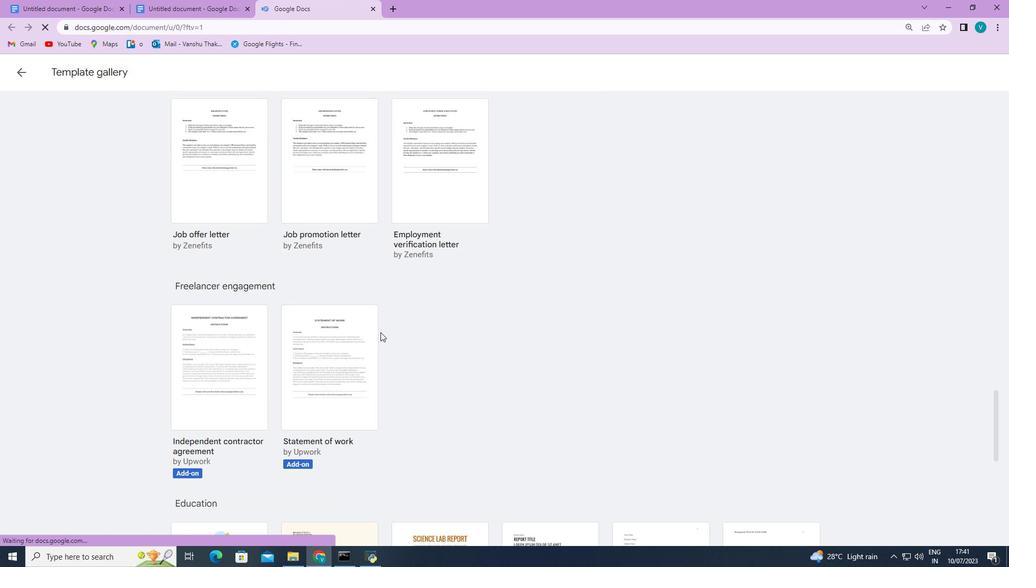 
Action: Mouse scrolled (380, 332) with delta (0, 0)
Screenshot: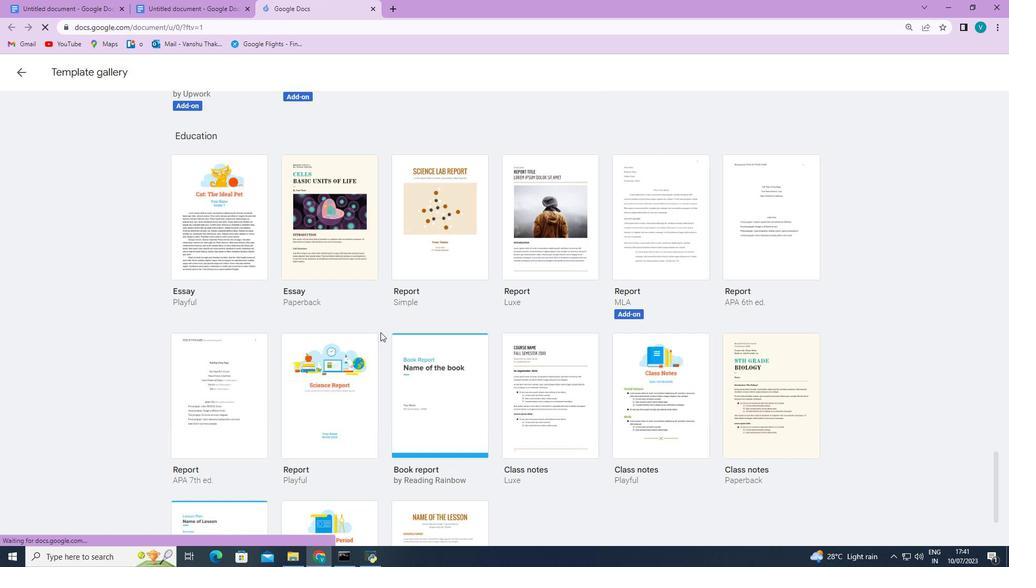 
Action: Mouse scrolled (380, 332) with delta (0, 0)
Screenshot: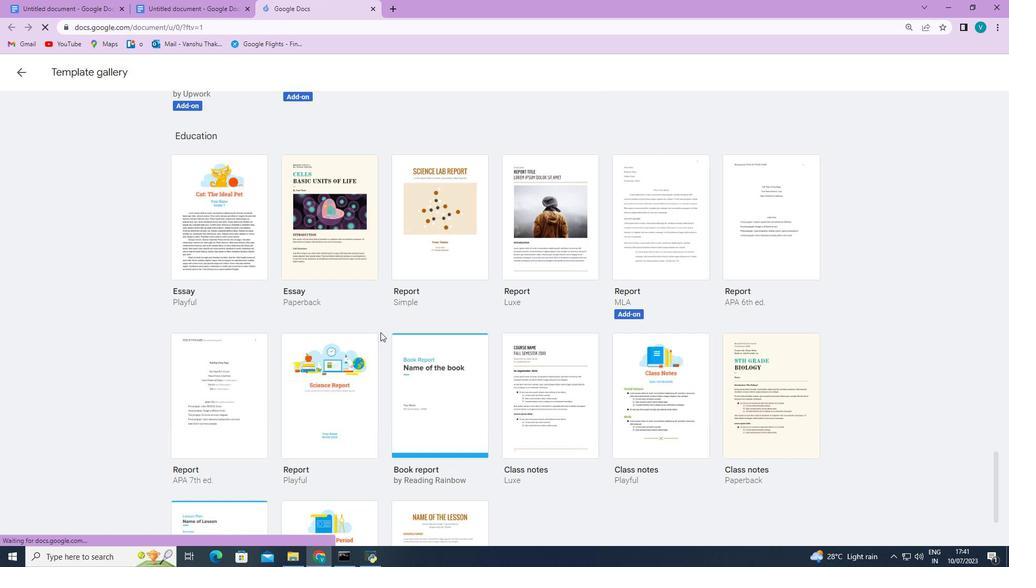 
Action: Mouse scrolled (380, 332) with delta (0, 0)
Screenshot: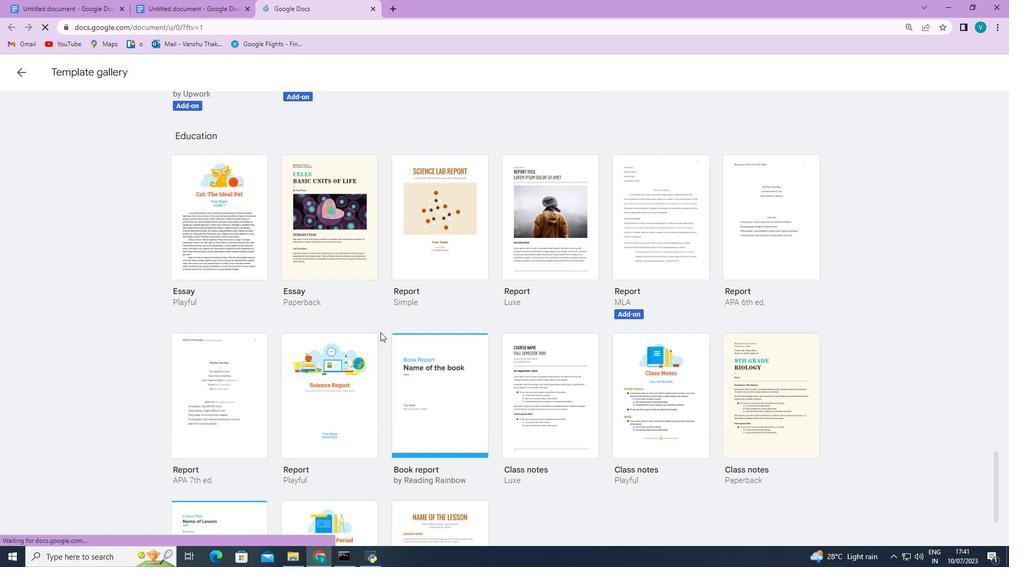 
Action: Mouse scrolled (380, 332) with delta (0, 0)
Screenshot: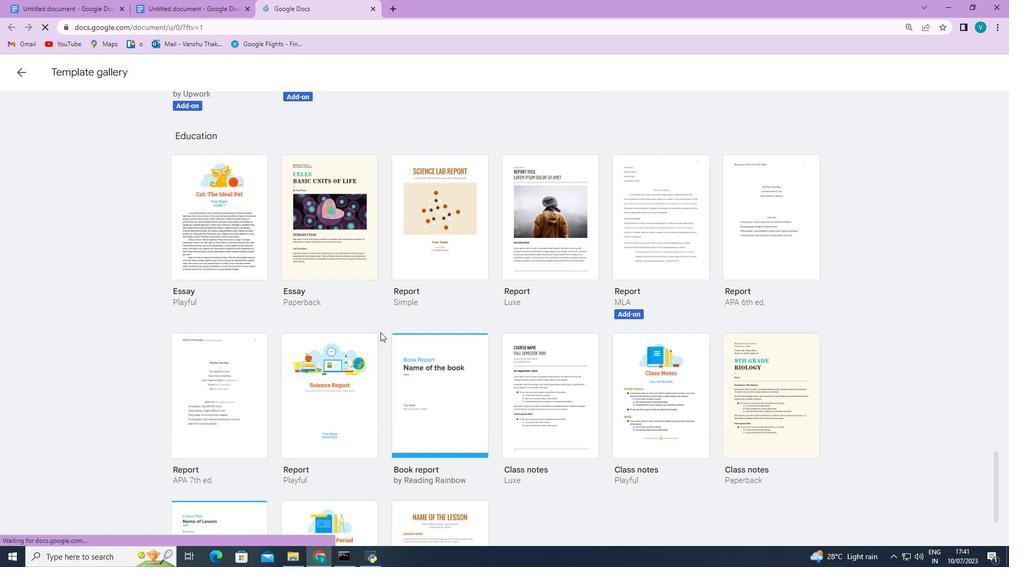 
Action: Mouse scrolled (380, 332) with delta (0, 0)
Screenshot: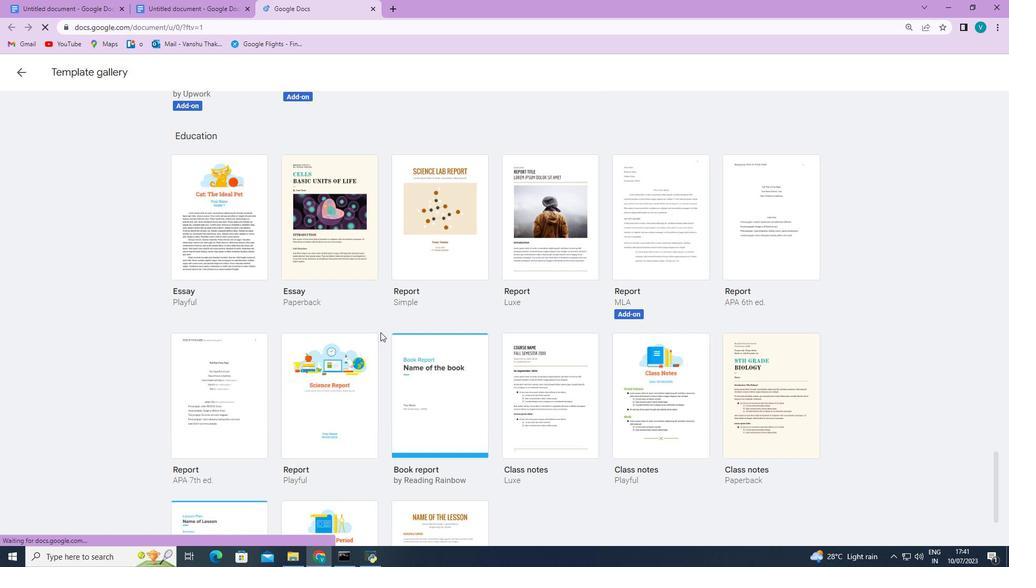 
Action: Mouse scrolled (380, 332) with delta (0, 0)
Screenshot: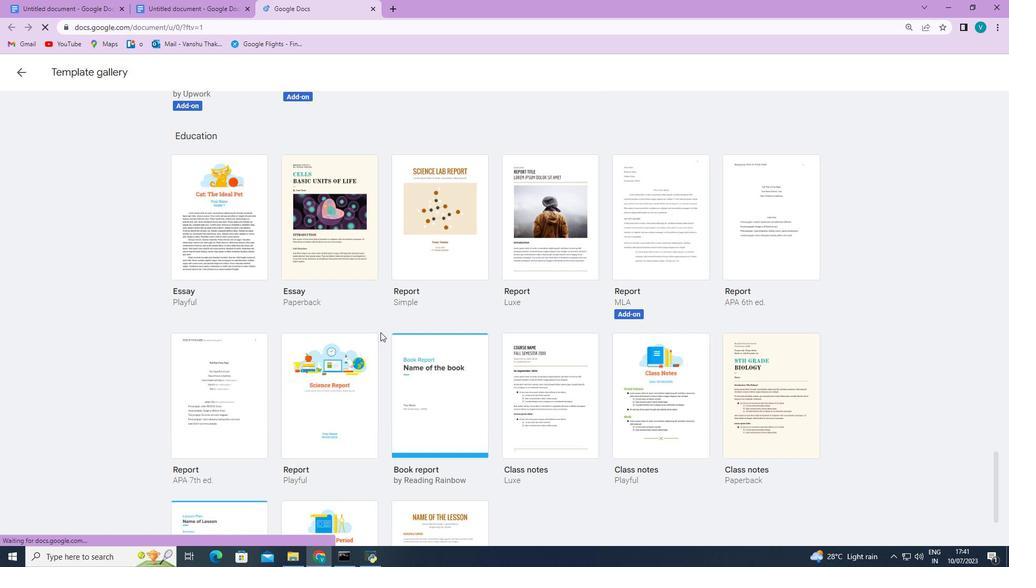 
Action: Mouse scrolled (380, 332) with delta (0, 0)
Screenshot: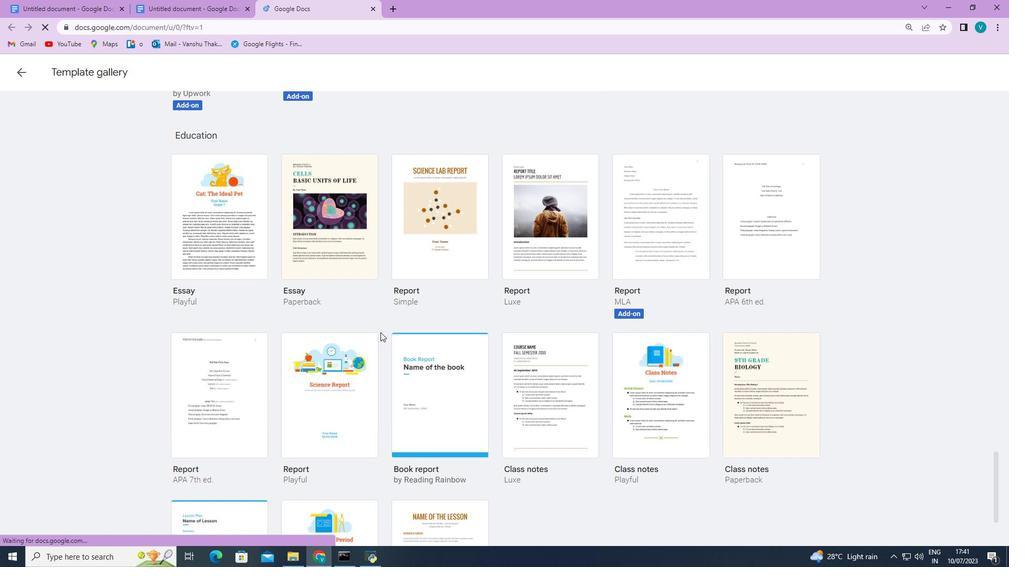 
Action: Mouse scrolled (380, 332) with delta (0, 0)
Screenshot: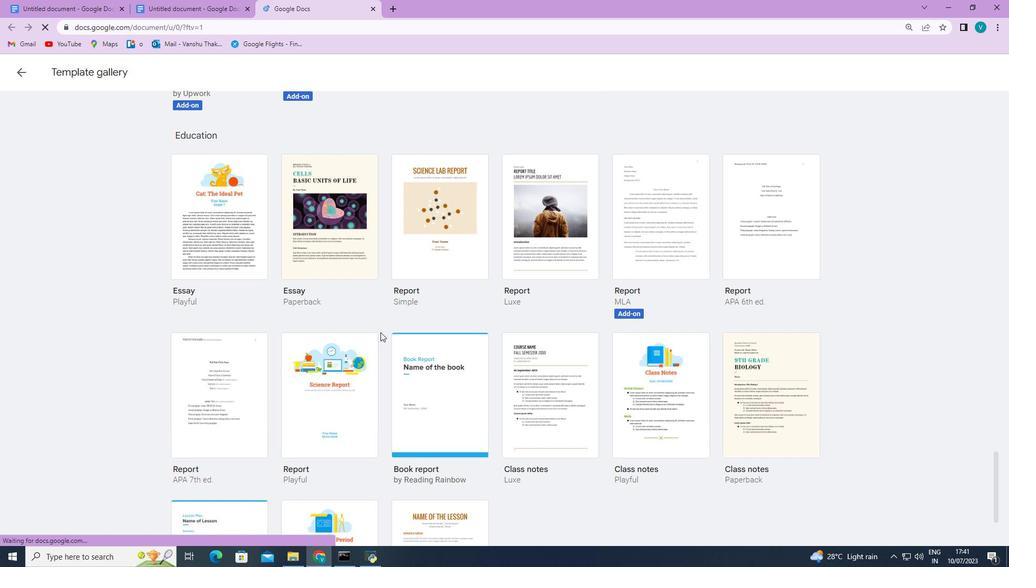 
Action: Mouse scrolled (380, 332) with delta (0, 0)
Screenshot: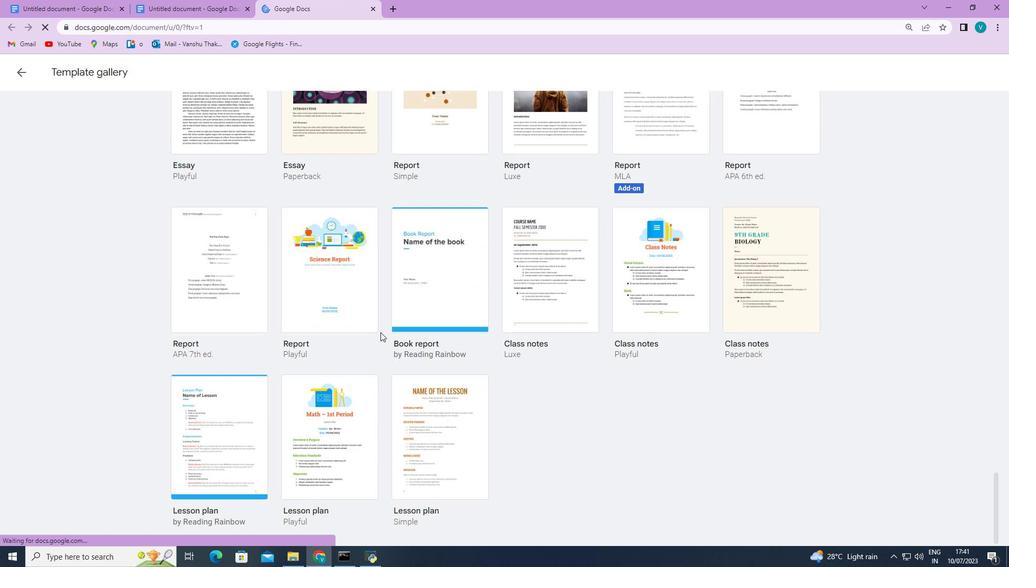 
Action: Mouse scrolled (380, 332) with delta (0, 0)
Screenshot: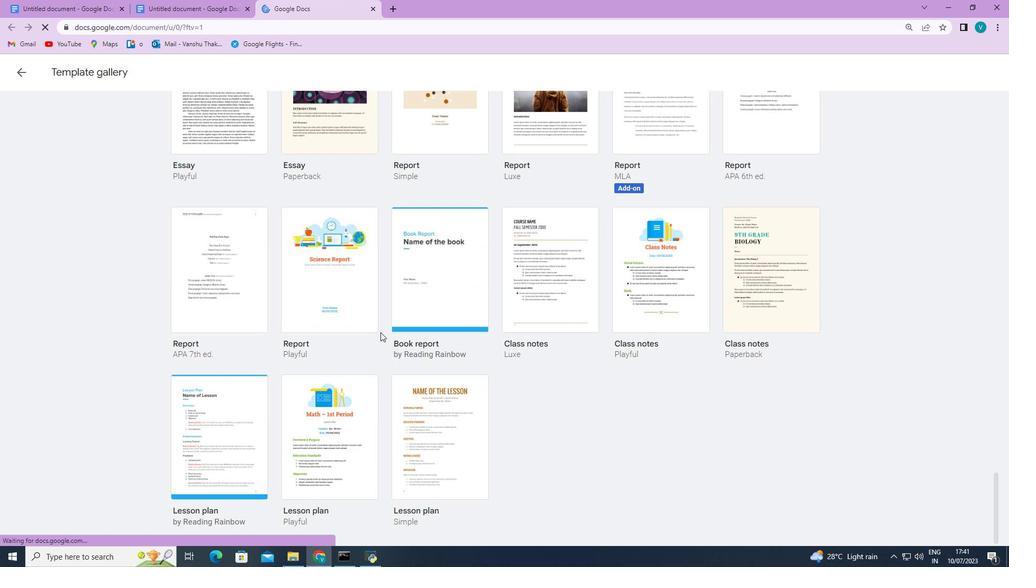 
Action: Mouse scrolled (380, 332) with delta (0, 0)
Screenshot: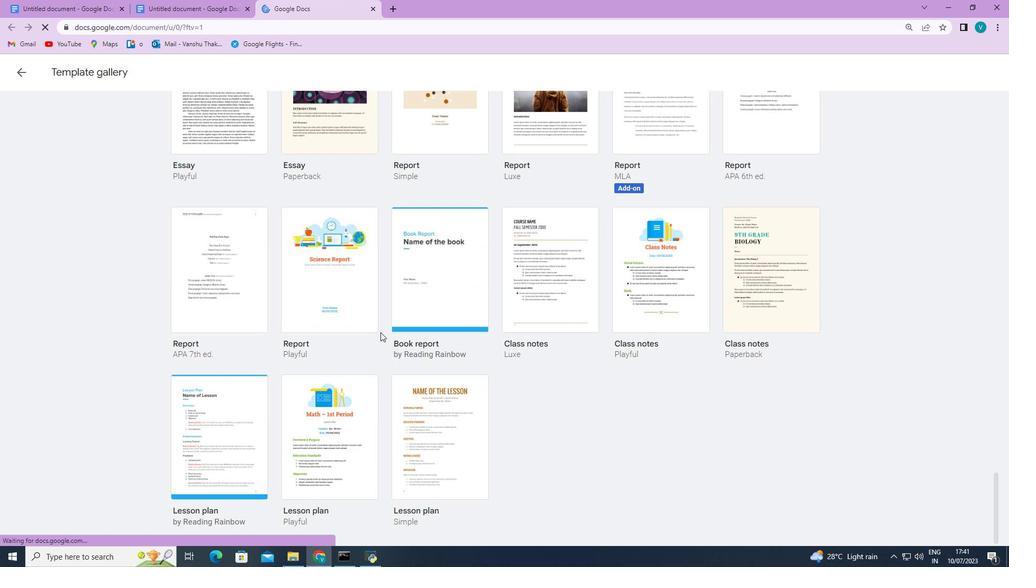 
Action: Mouse scrolled (380, 332) with delta (0, 0)
Screenshot: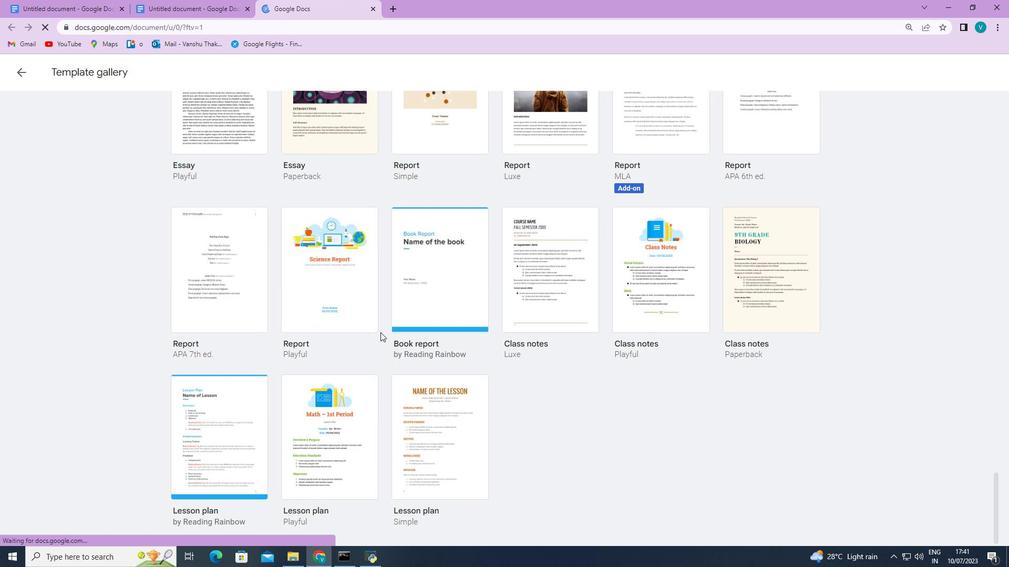 
Action: Mouse scrolled (380, 332) with delta (0, 0)
Screenshot: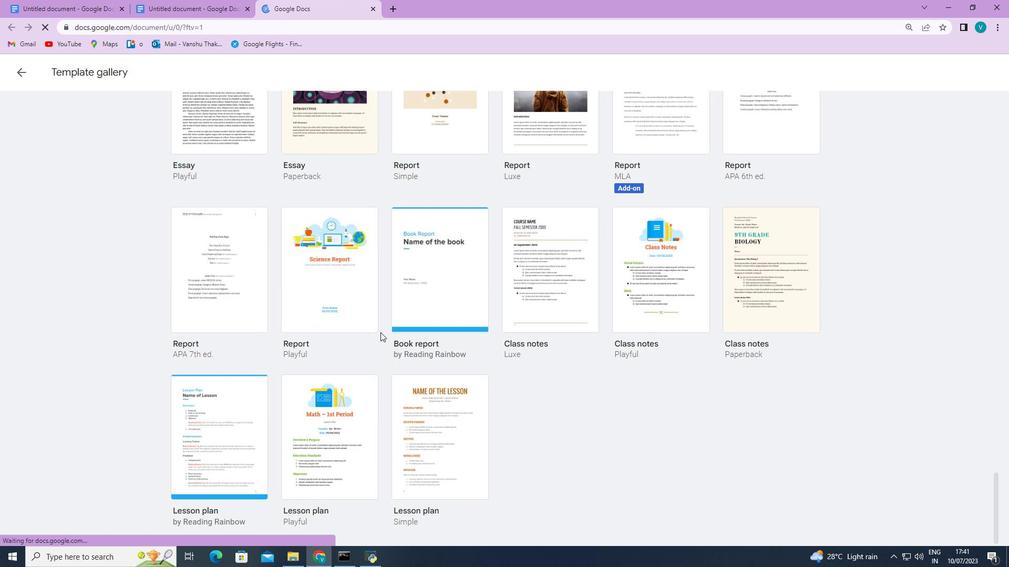 
Action: Mouse scrolled (380, 332) with delta (0, 0)
Screenshot: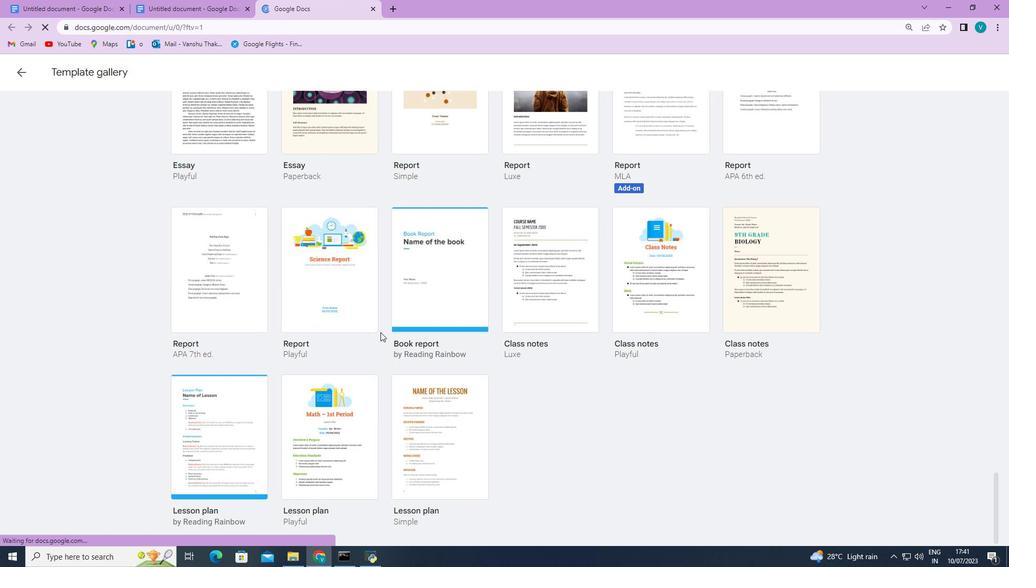 
Action: Mouse scrolled (380, 332) with delta (0, 0)
Screenshot: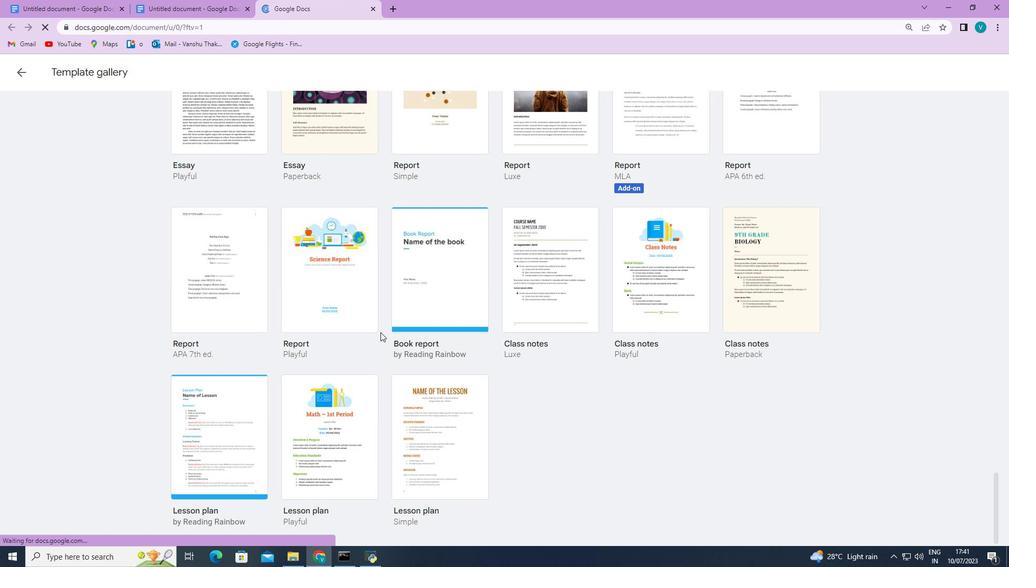 
Action: Mouse moved to (340, 415)
Screenshot: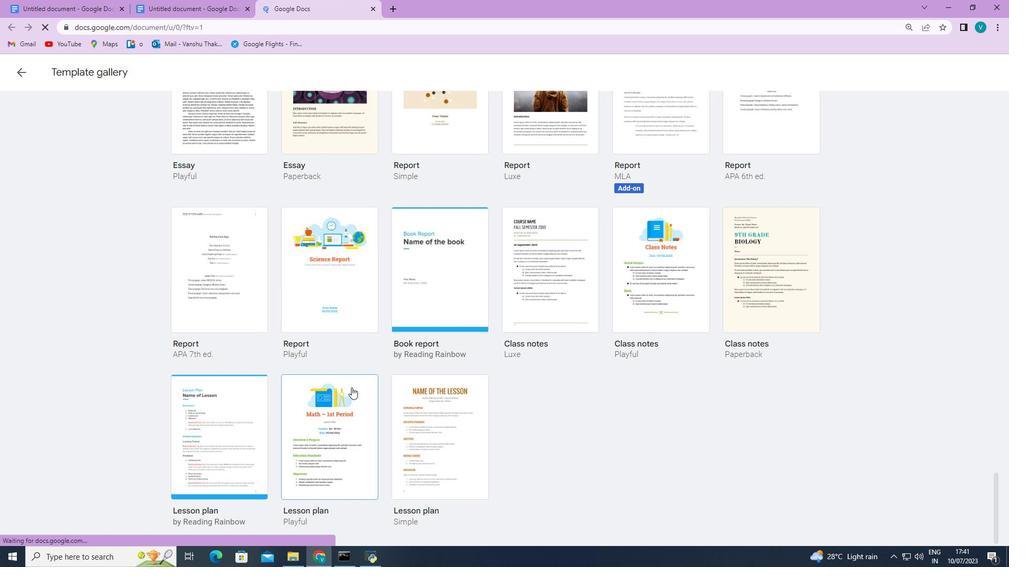 
Action: Mouse pressed left at (340, 415)
Screenshot: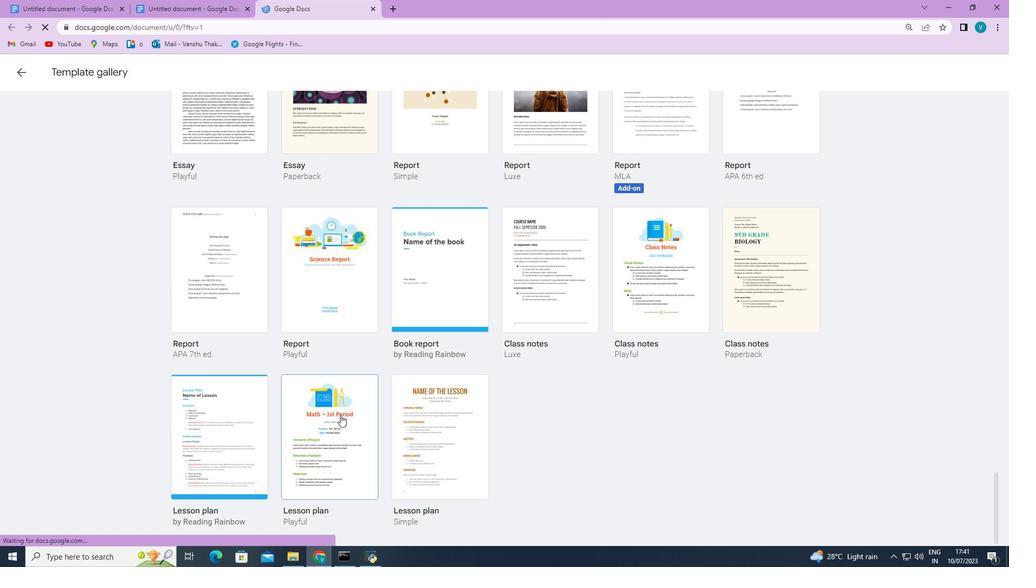 
